 Task: Search one way flight ticket for 2 adults, 2 infants in seat and 1 infant on lap in first from Florence: Florence Regional Airport to Evansville: Evansville Regional Airport on 5-3-2023. Choice of flights is Emirates and Kenya Airways. Number of bags: 5 checked bags. Price is upto 95000. Outbound departure time preference is 4:45.
Action: Mouse moved to (286, 144)
Screenshot: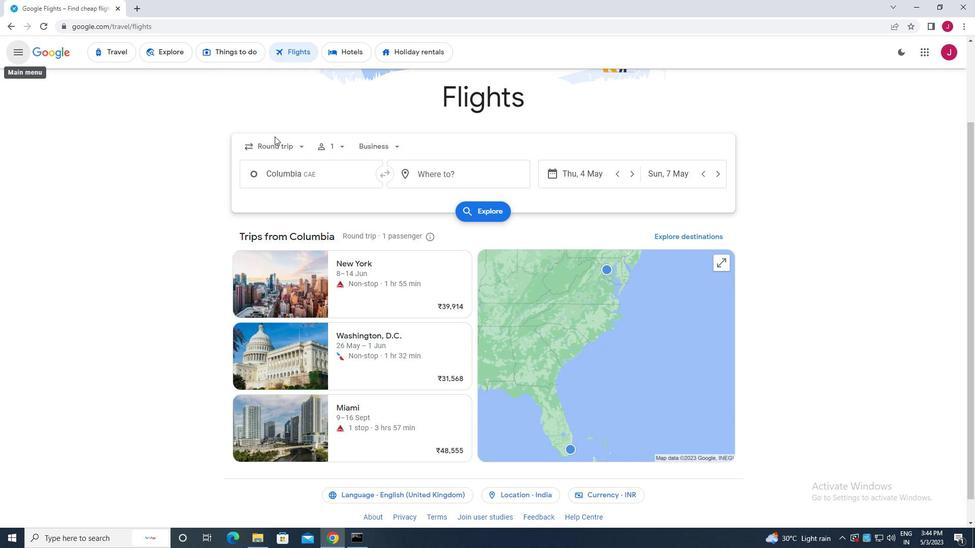 
Action: Mouse pressed left at (286, 144)
Screenshot: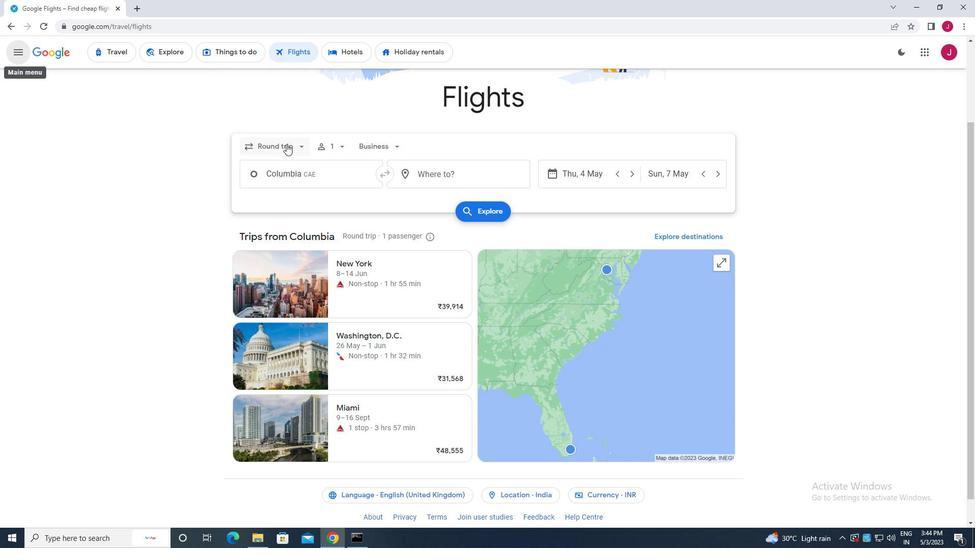 
Action: Mouse moved to (295, 190)
Screenshot: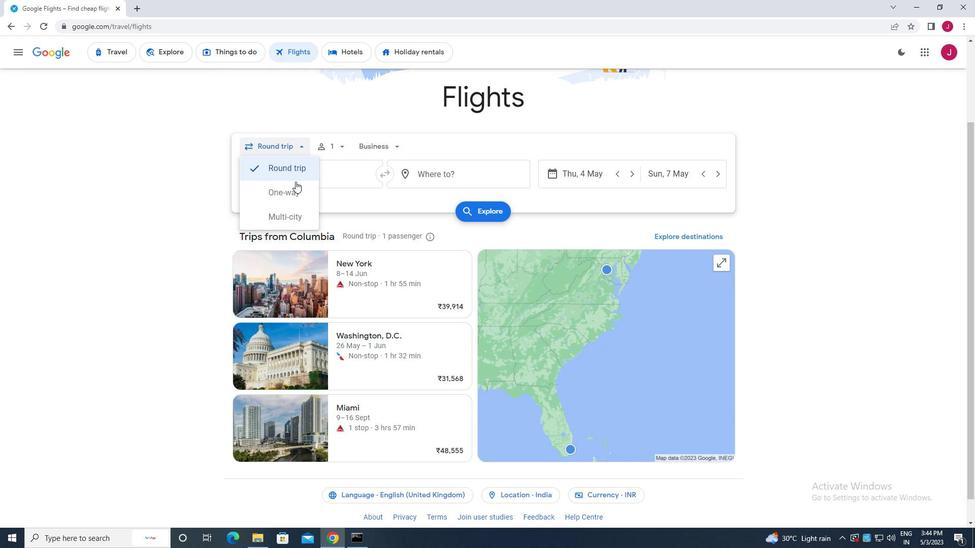 
Action: Mouse pressed left at (295, 190)
Screenshot: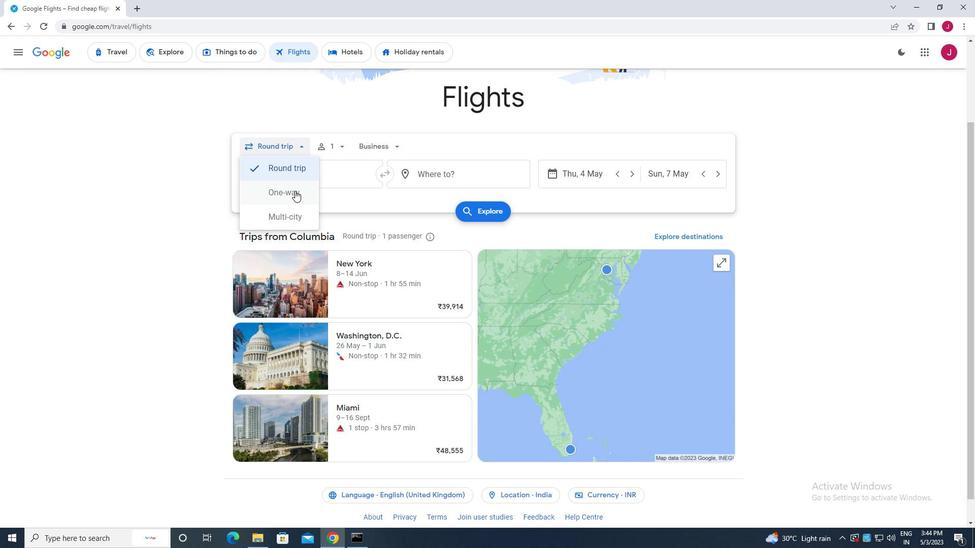 
Action: Mouse moved to (336, 146)
Screenshot: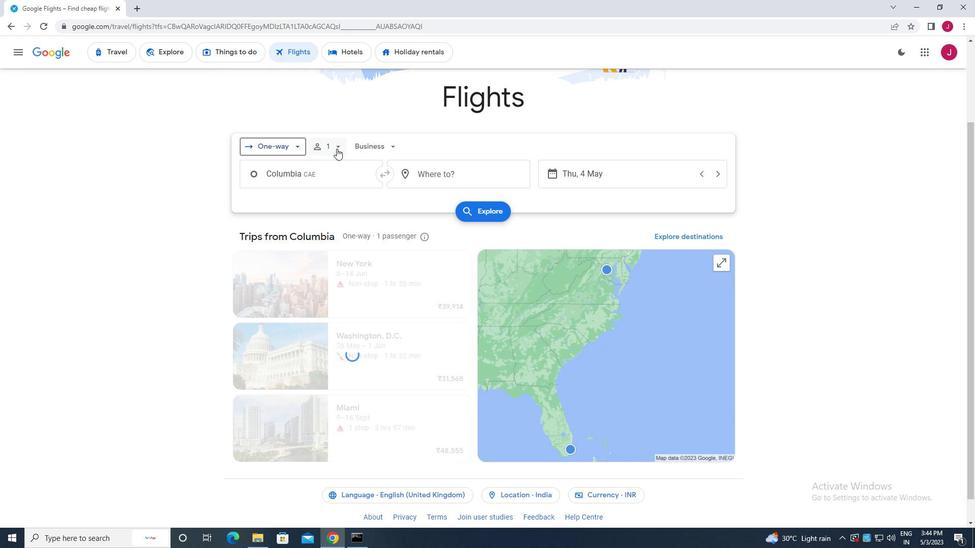 
Action: Mouse pressed left at (336, 146)
Screenshot: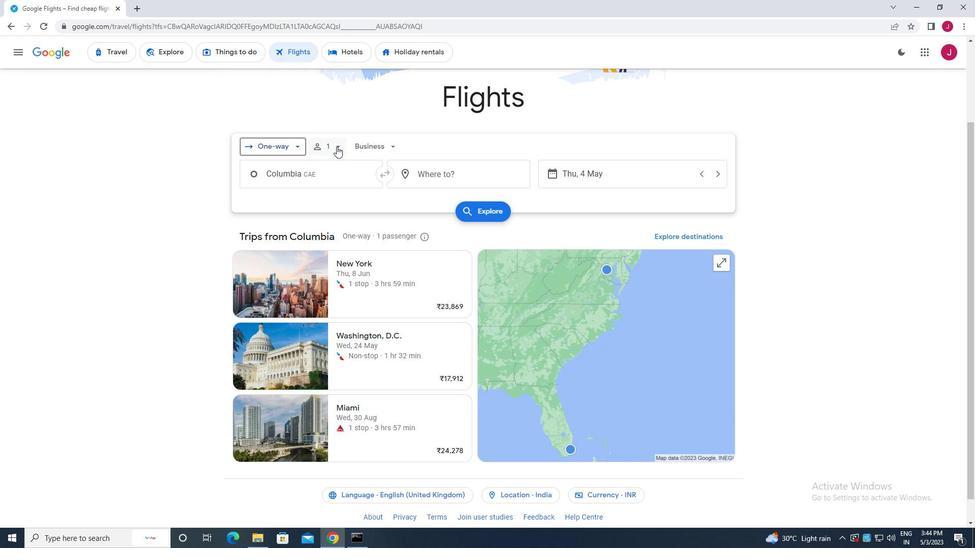 
Action: Mouse moved to (413, 171)
Screenshot: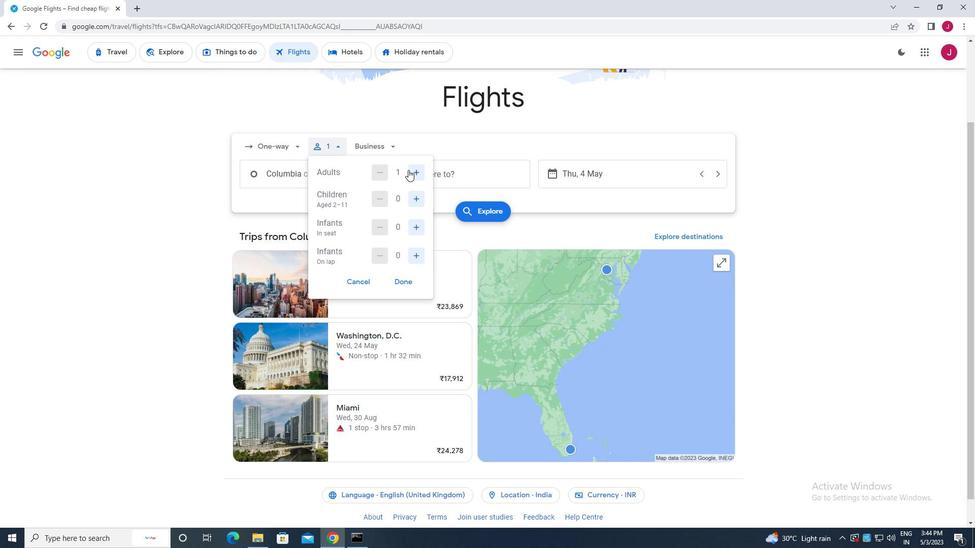 
Action: Mouse pressed left at (413, 171)
Screenshot: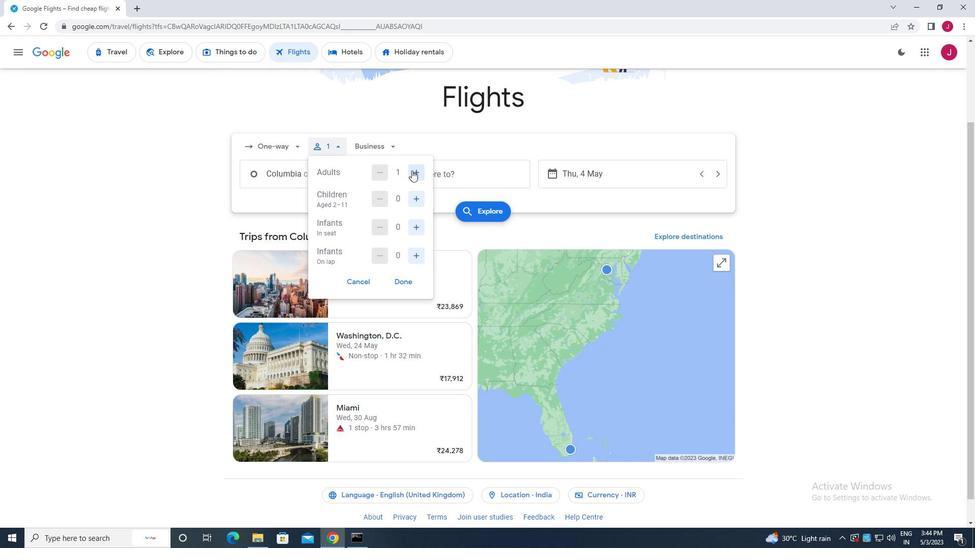 
Action: Mouse moved to (415, 201)
Screenshot: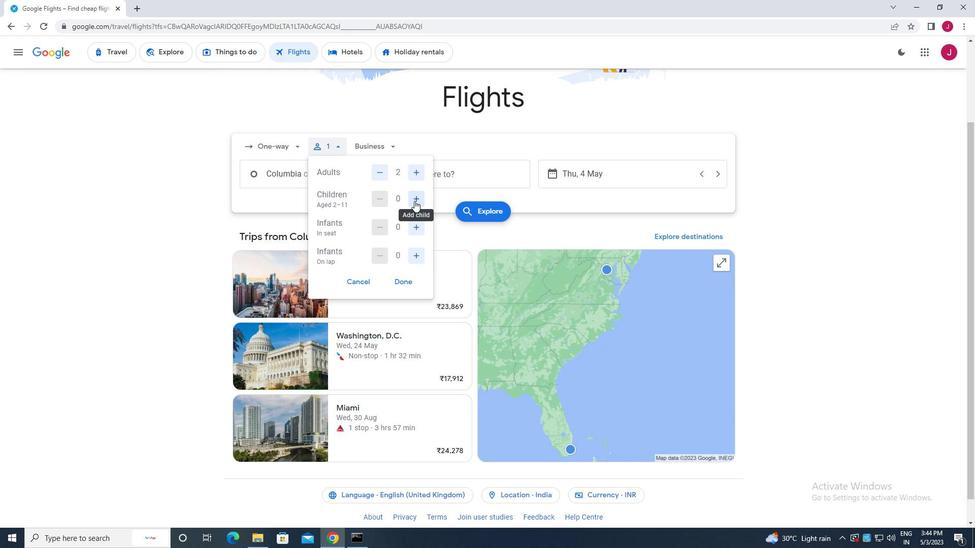 
Action: Mouse pressed left at (415, 201)
Screenshot: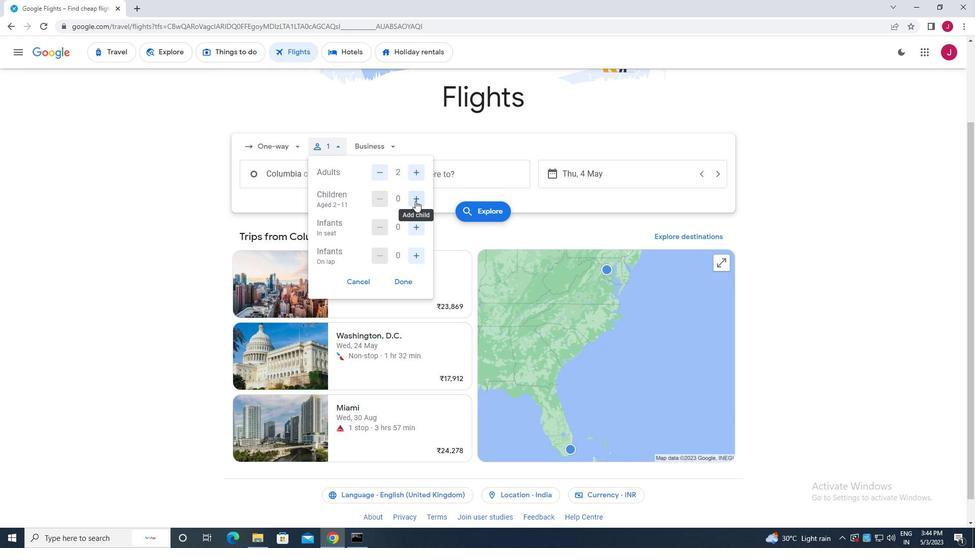 
Action: Mouse pressed left at (415, 201)
Screenshot: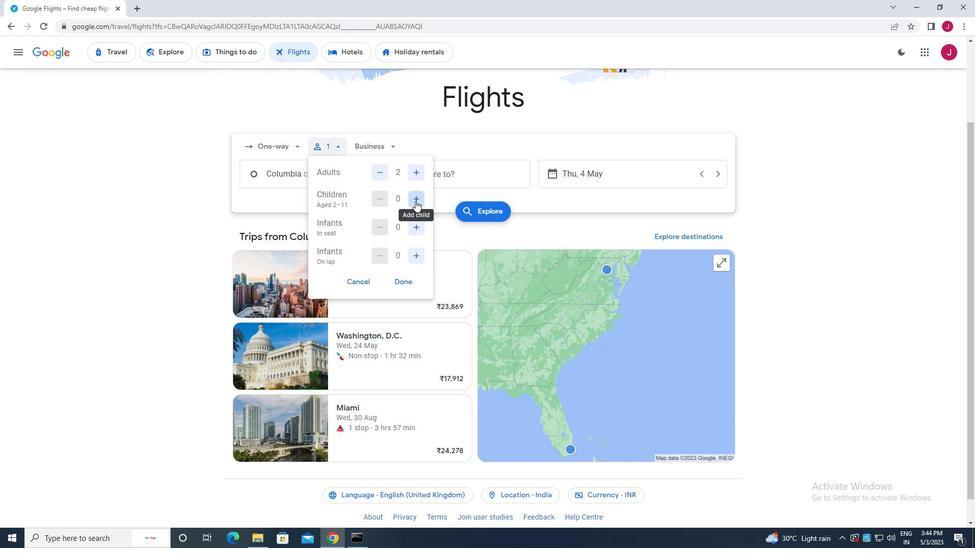 
Action: Mouse moved to (416, 253)
Screenshot: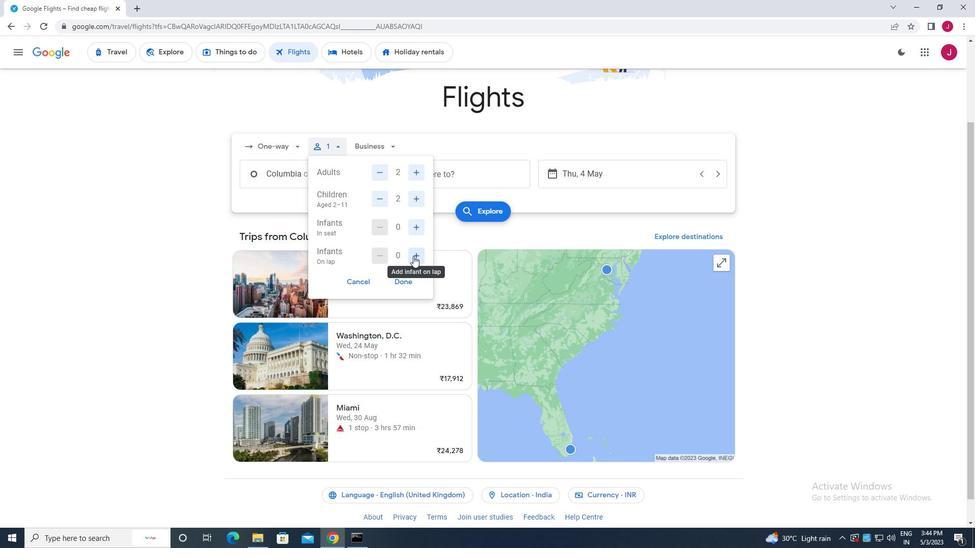 
Action: Mouse pressed left at (416, 253)
Screenshot: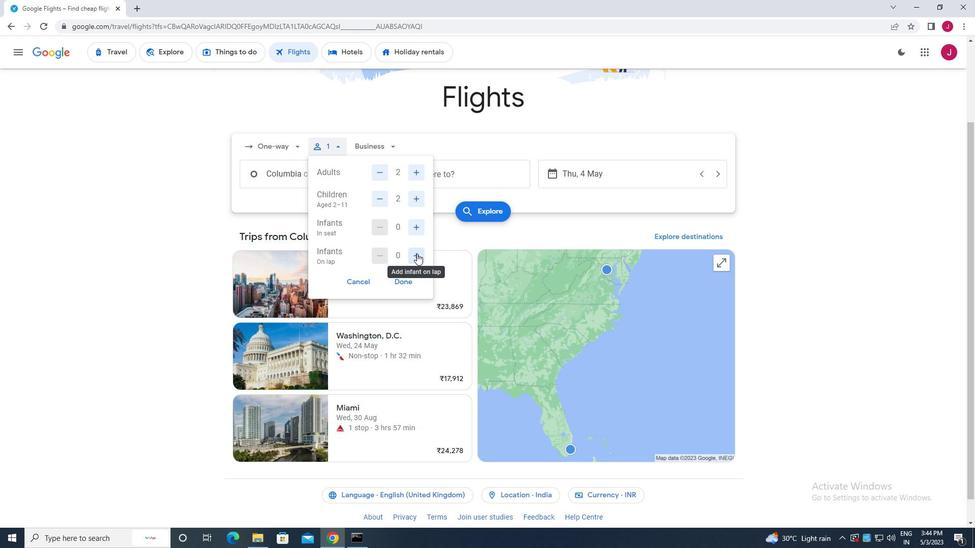 
Action: Mouse moved to (408, 283)
Screenshot: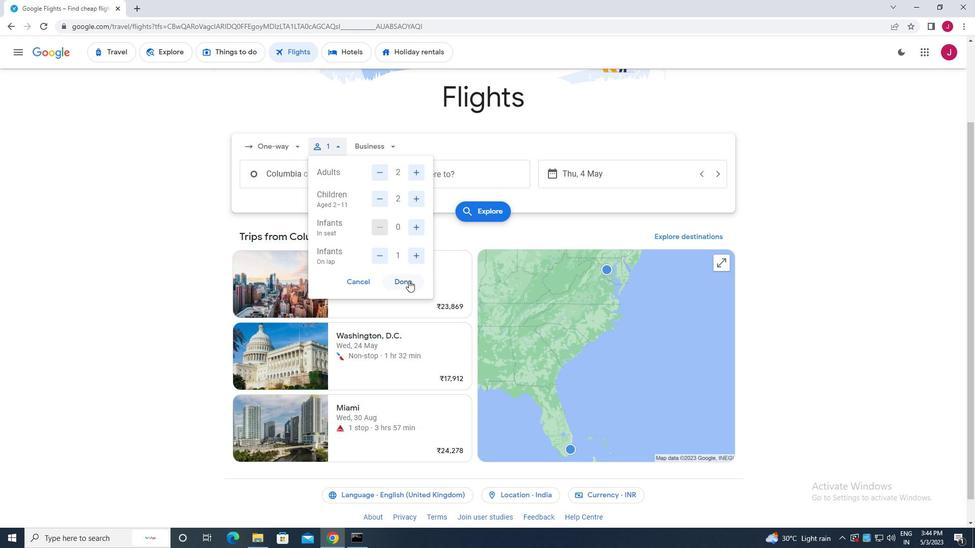 
Action: Mouse pressed left at (408, 283)
Screenshot: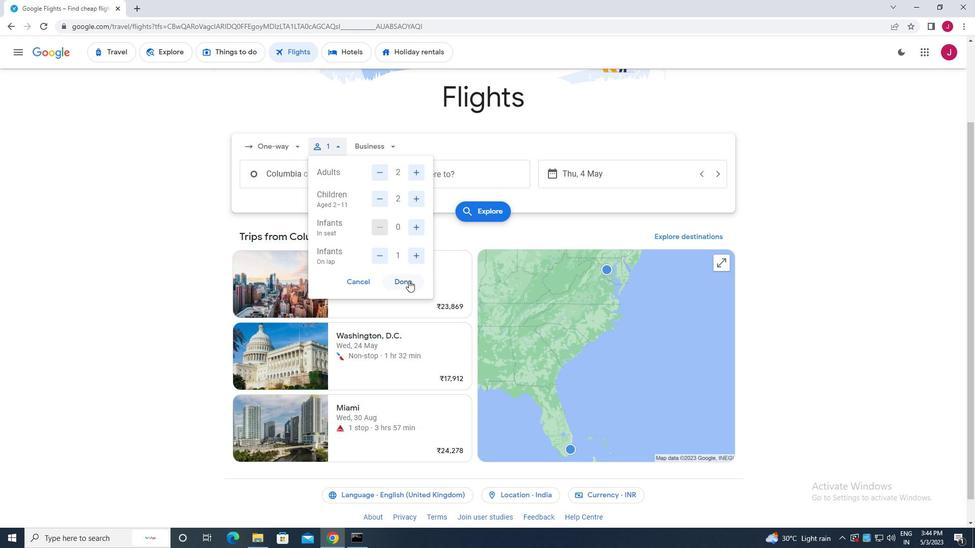 
Action: Mouse moved to (389, 144)
Screenshot: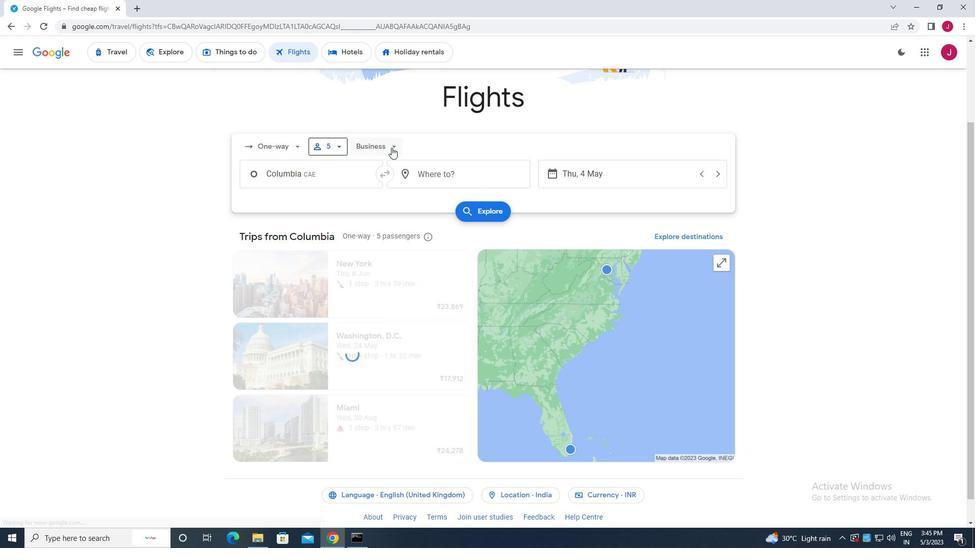 
Action: Mouse pressed left at (389, 144)
Screenshot: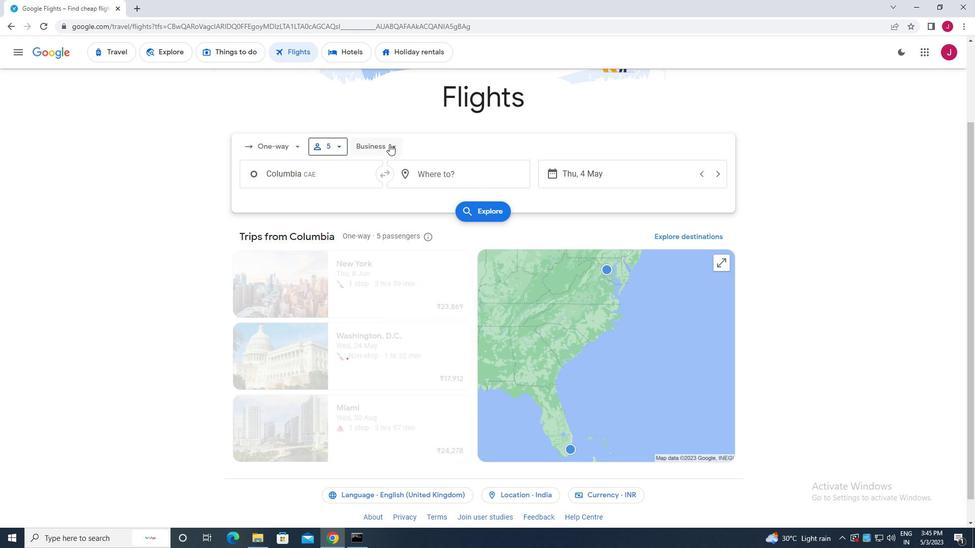 
Action: Mouse moved to (389, 240)
Screenshot: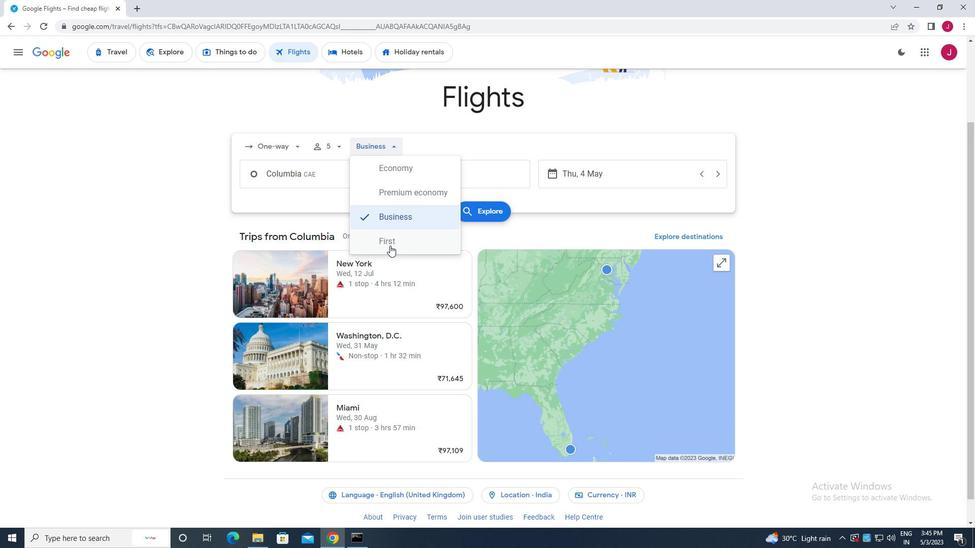 
Action: Mouse pressed left at (389, 240)
Screenshot: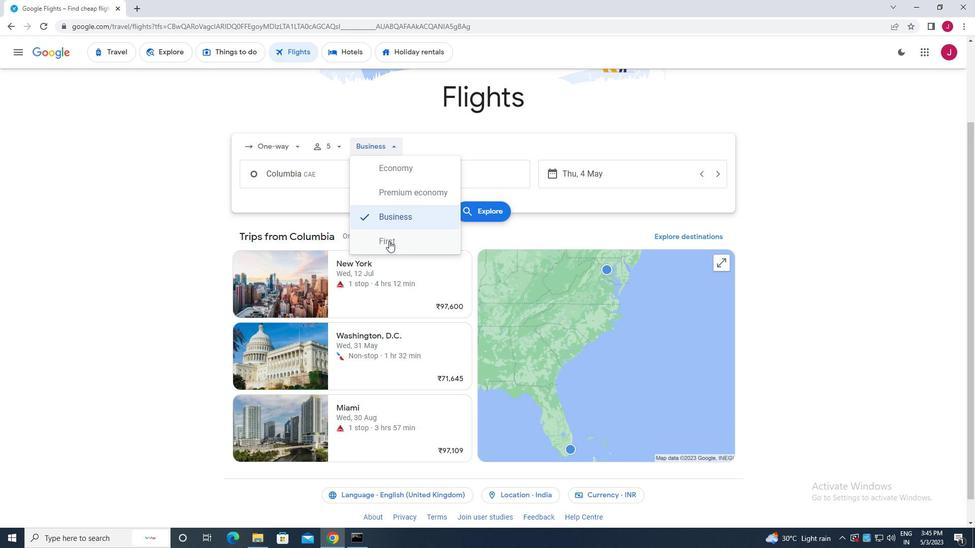 
Action: Mouse moved to (341, 179)
Screenshot: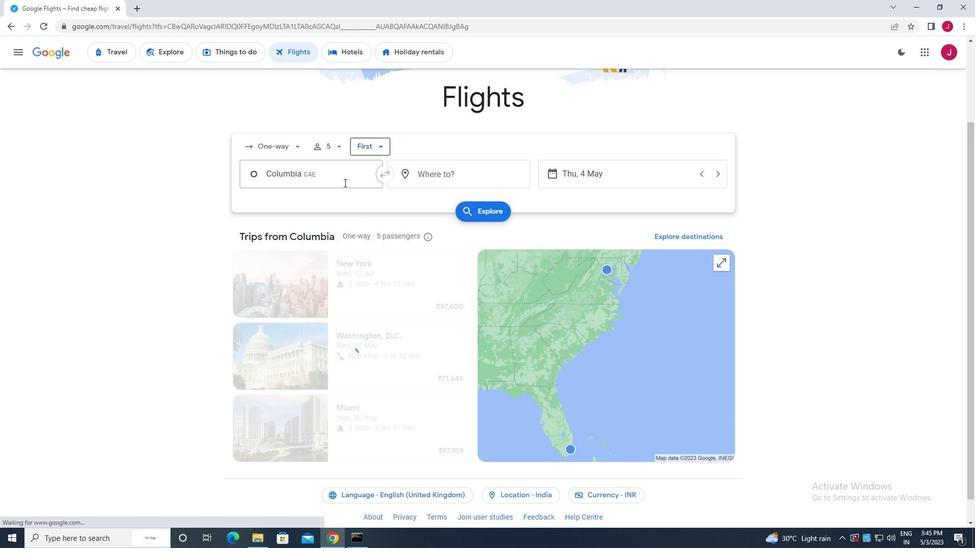 
Action: Mouse pressed left at (341, 179)
Screenshot: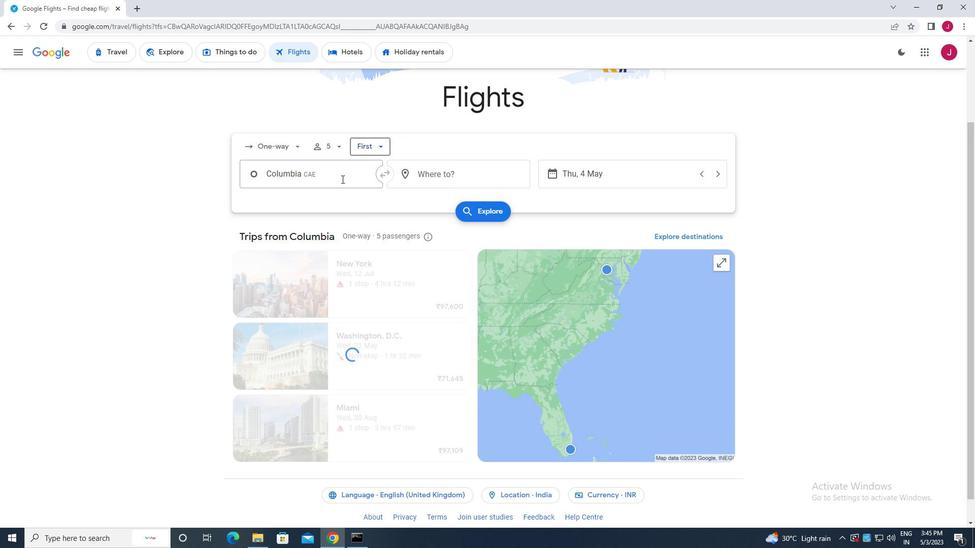 
Action: Mouse moved to (345, 172)
Screenshot: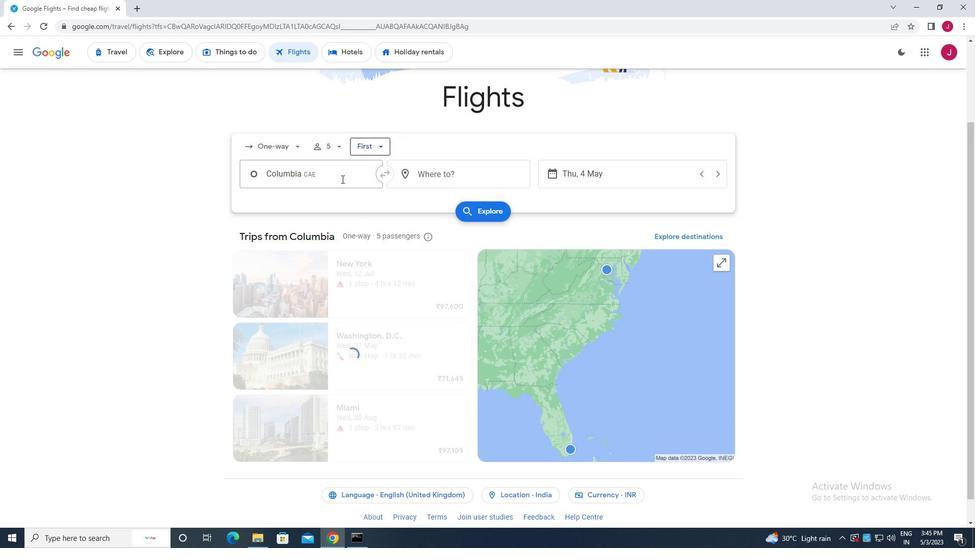 
Action: Key pressed florence
Screenshot: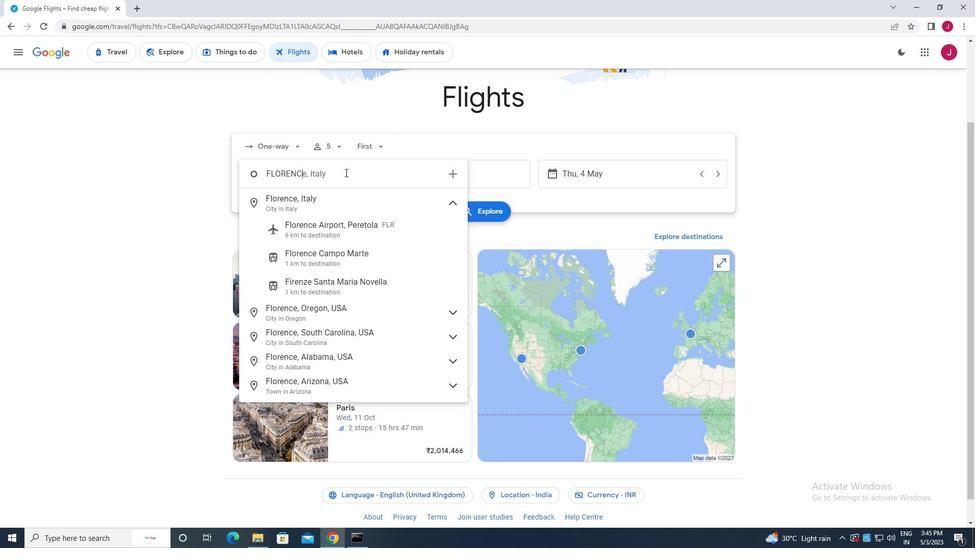 
Action: Mouse moved to (357, 171)
Screenshot: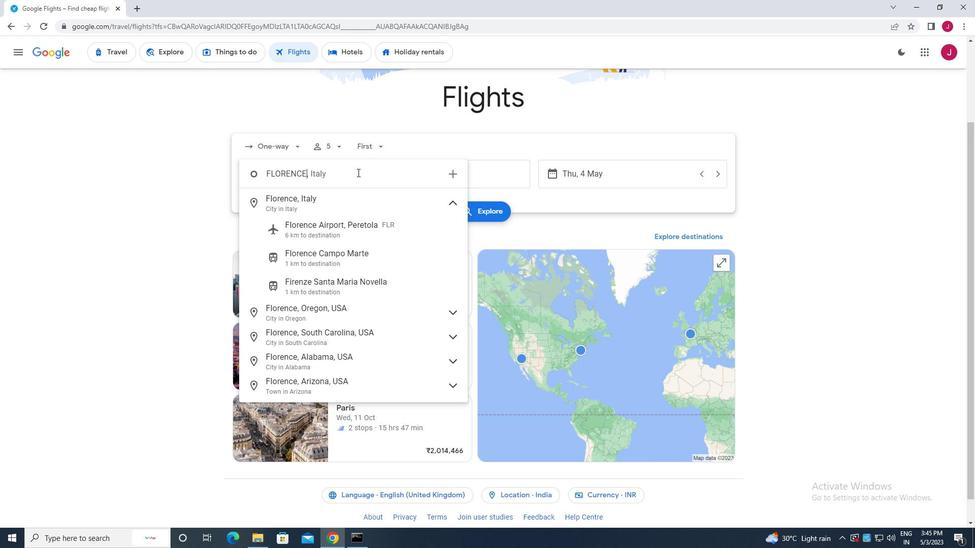 
Action: Key pressed <Key.space>r
Screenshot: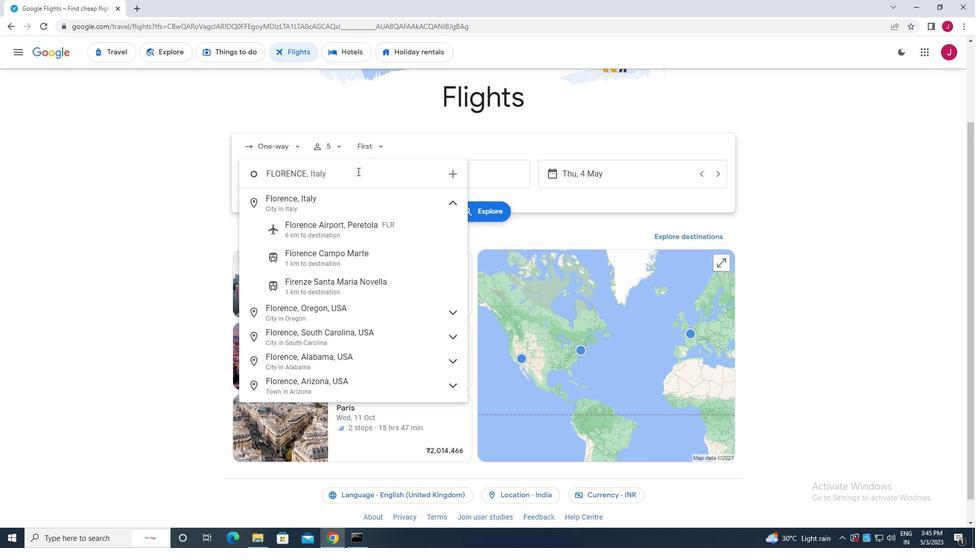 
Action: Mouse moved to (351, 175)
Screenshot: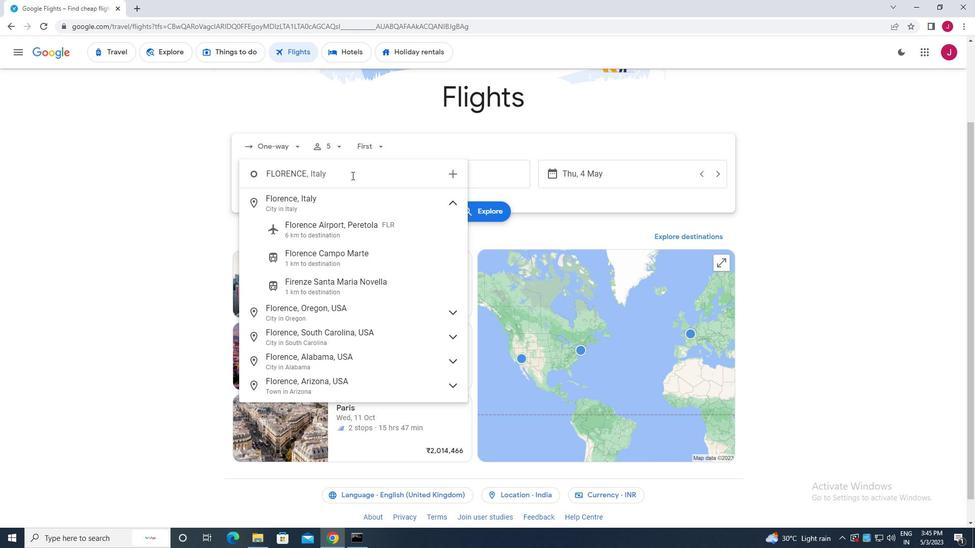 
Action: Mouse pressed left at (351, 175)
Screenshot: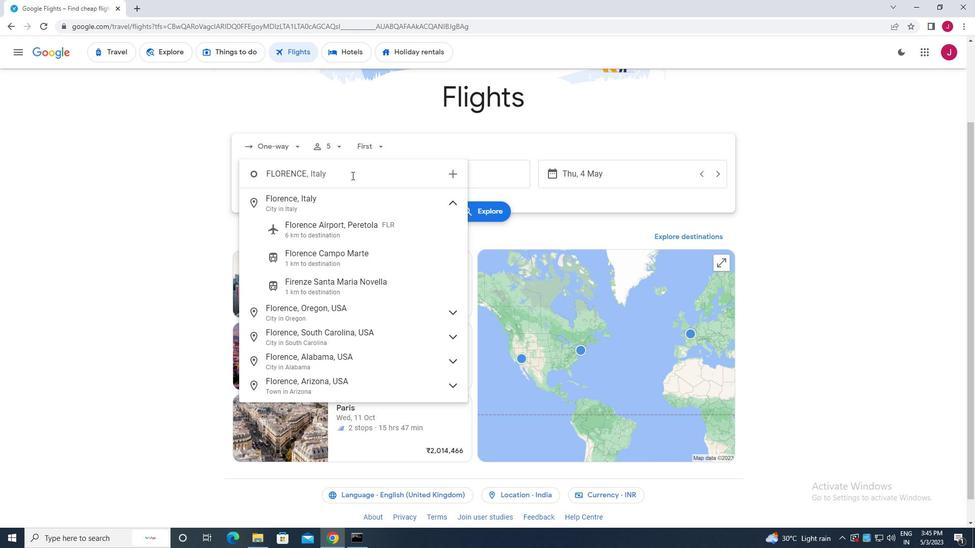 
Action: Mouse moved to (355, 203)
Screenshot: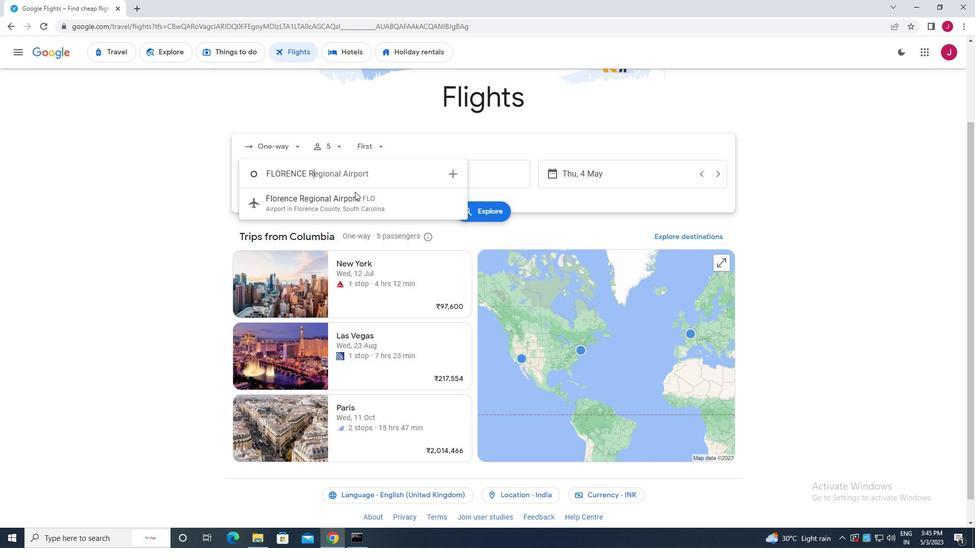 
Action: Mouse pressed left at (355, 203)
Screenshot: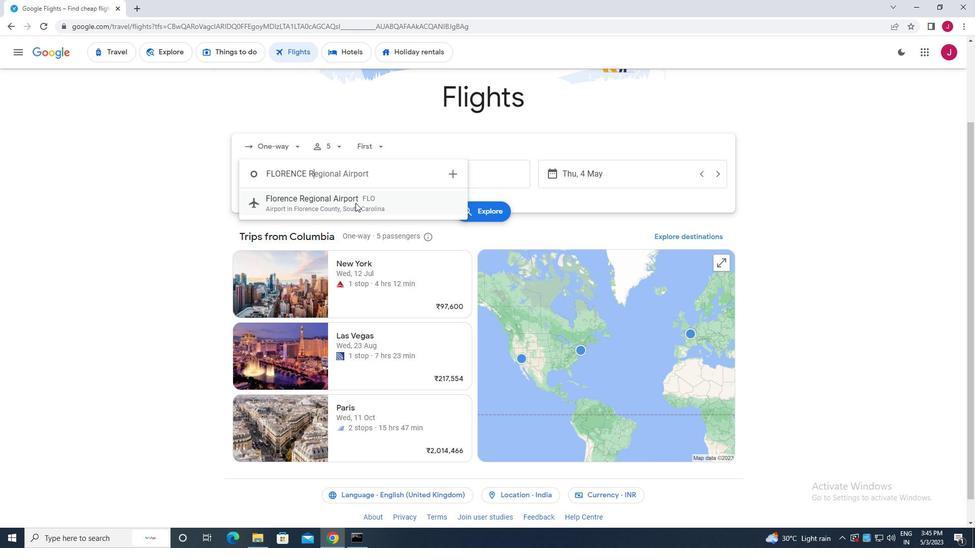 
Action: Mouse moved to (440, 171)
Screenshot: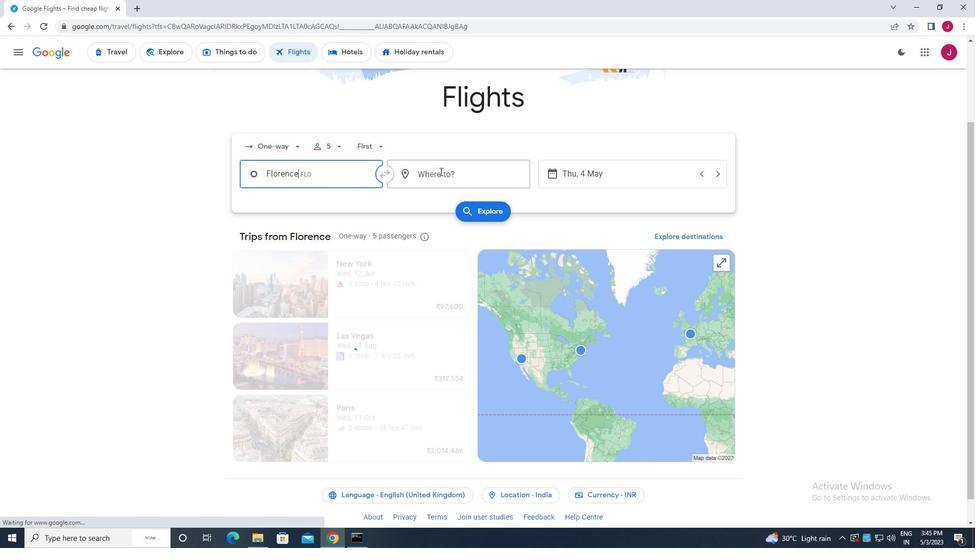 
Action: Mouse pressed left at (440, 171)
Screenshot: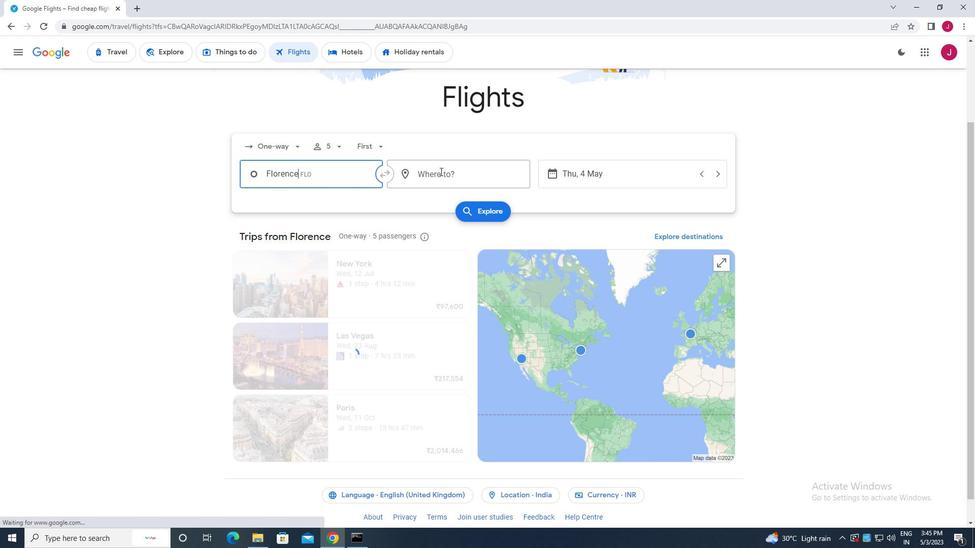 
Action: Mouse moved to (441, 171)
Screenshot: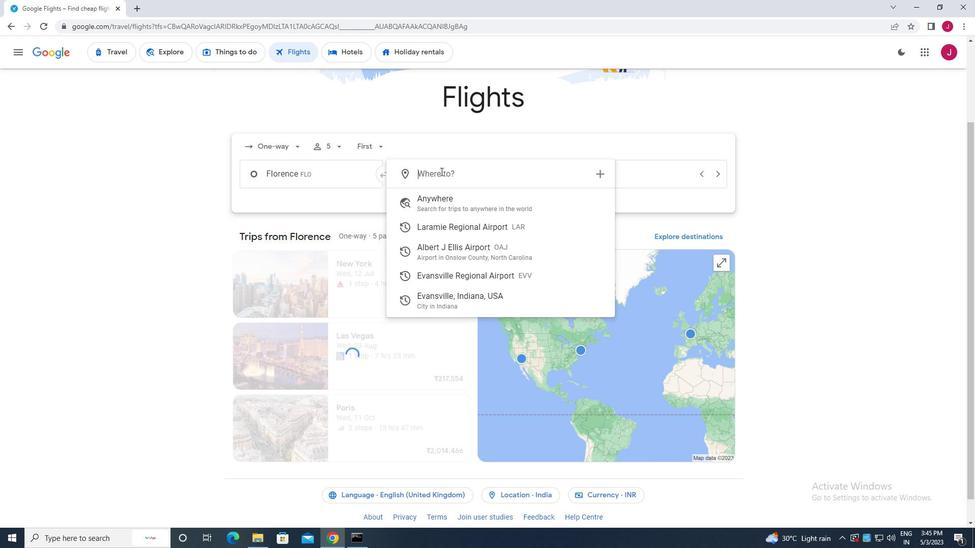 
Action: Key pressed evans
Screenshot: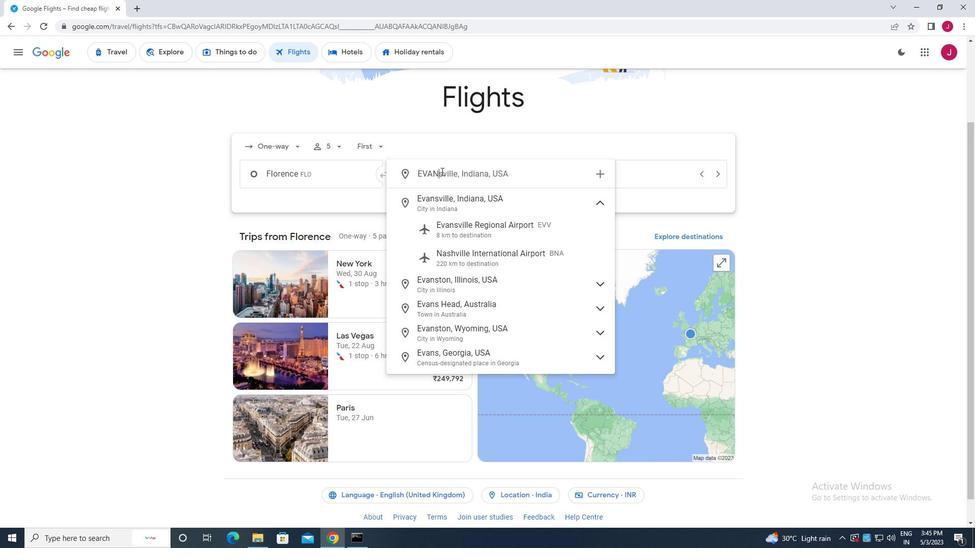 
Action: Mouse moved to (476, 225)
Screenshot: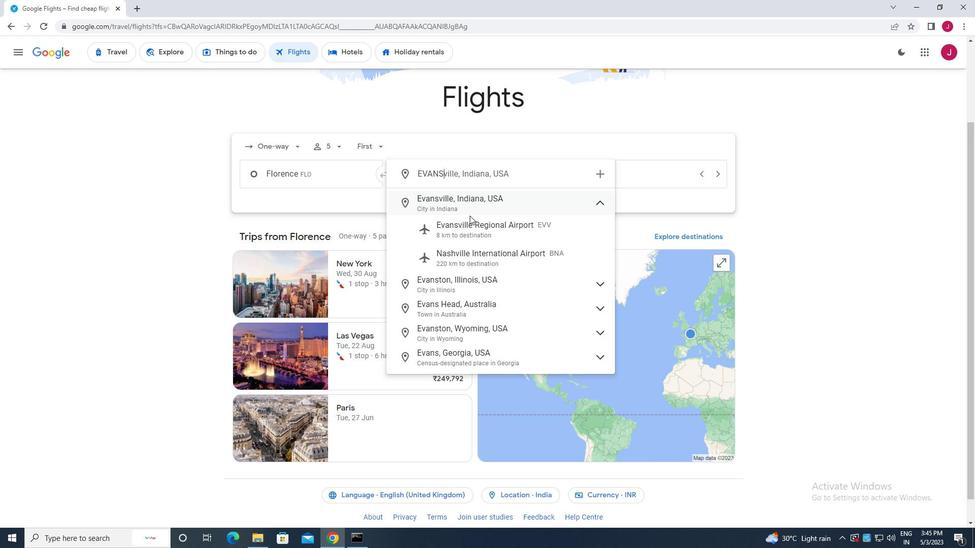 
Action: Mouse pressed left at (476, 225)
Screenshot: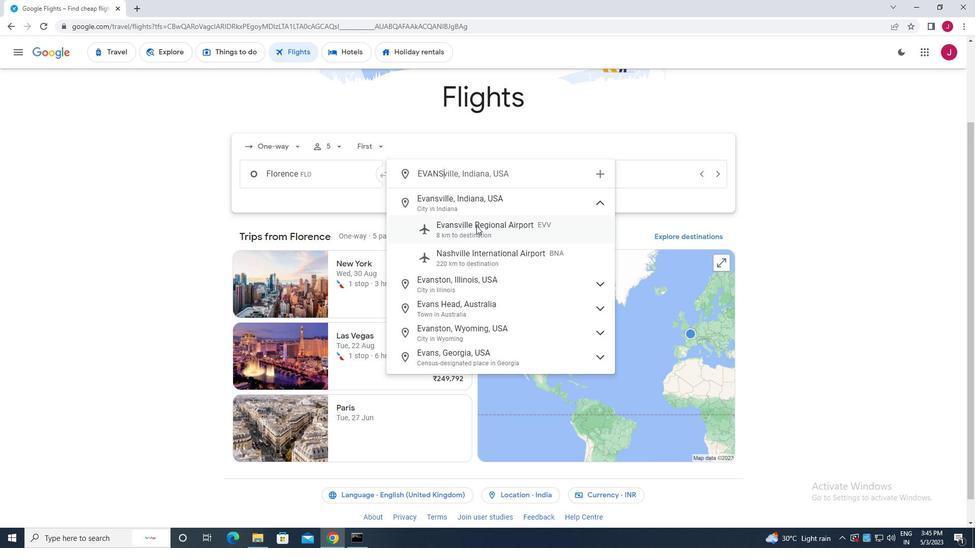 
Action: Mouse moved to (625, 179)
Screenshot: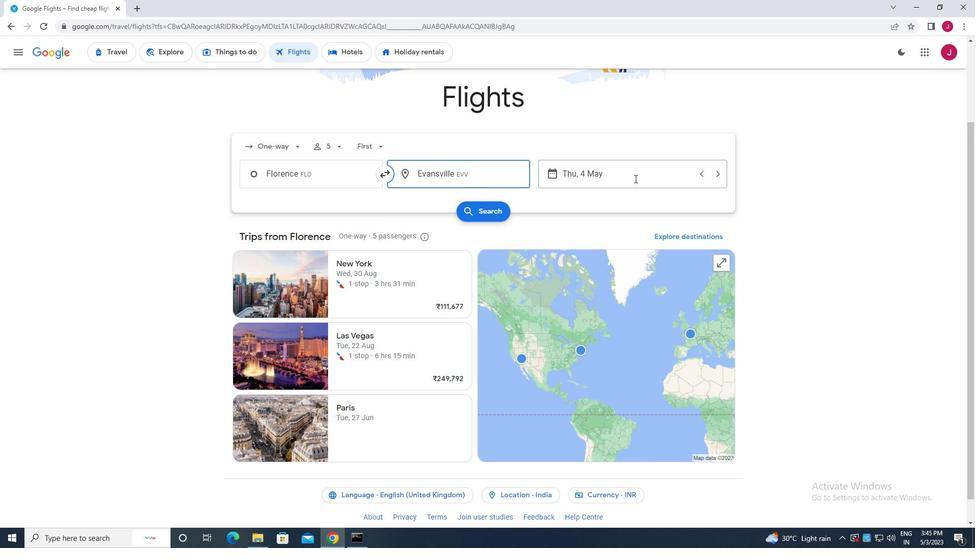 
Action: Mouse pressed left at (625, 179)
Screenshot: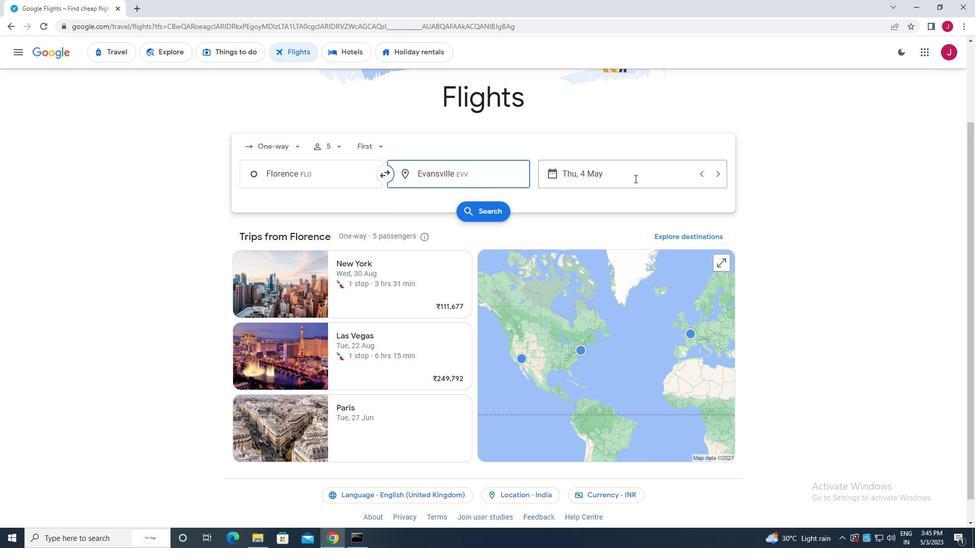 
Action: Mouse moved to (436, 253)
Screenshot: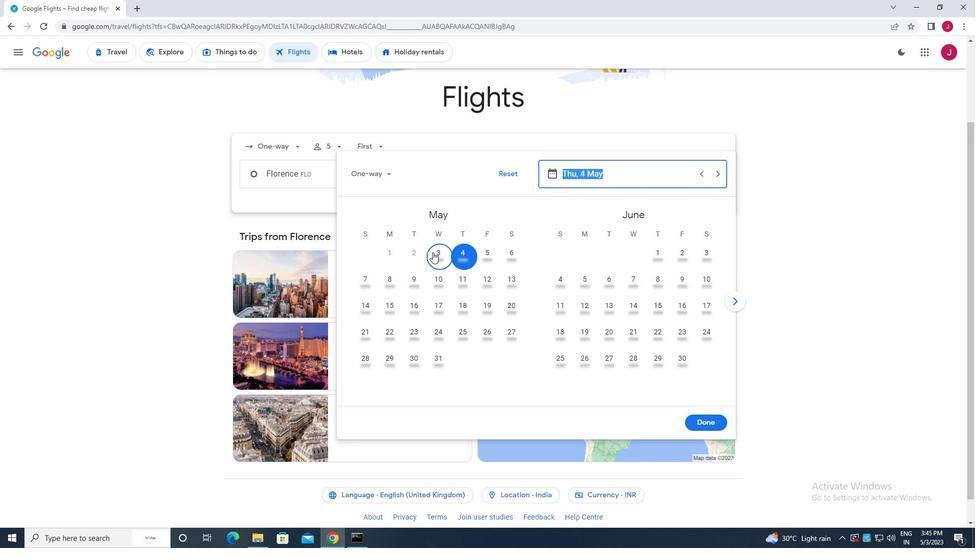 
Action: Mouse pressed left at (436, 253)
Screenshot: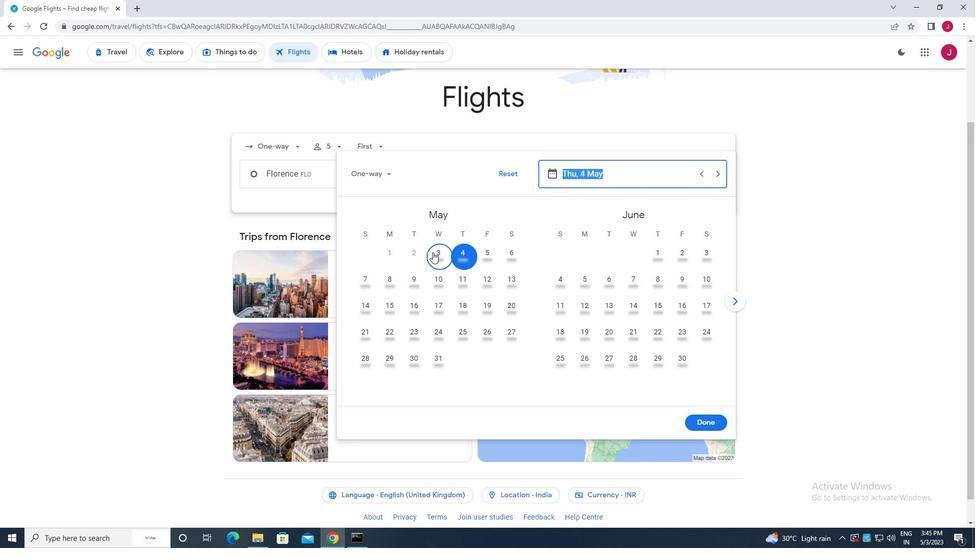 
Action: Mouse moved to (708, 421)
Screenshot: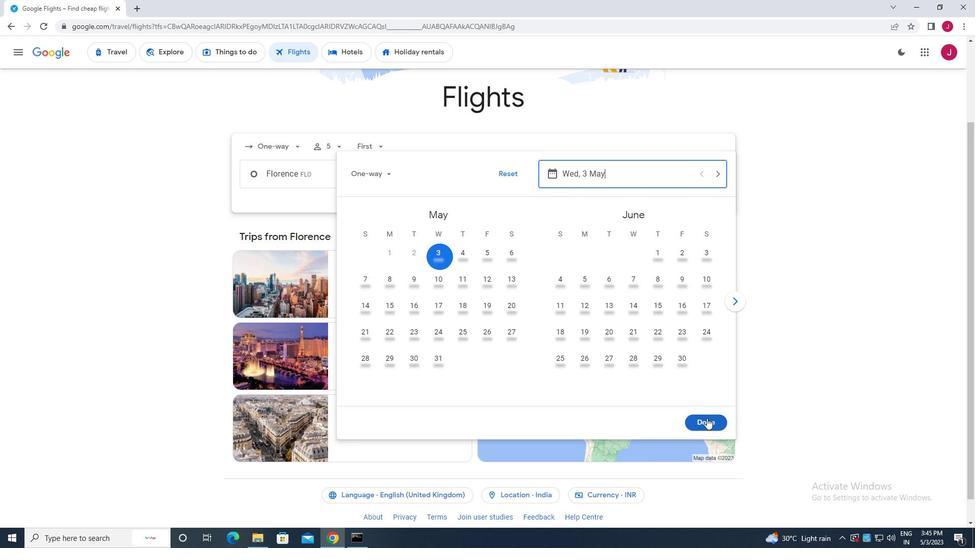 
Action: Mouse pressed left at (708, 421)
Screenshot: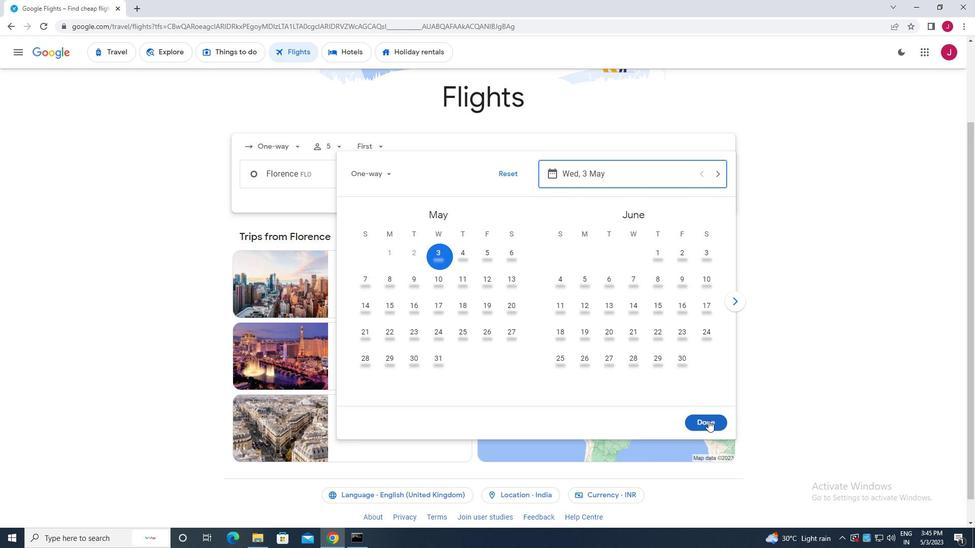 
Action: Mouse moved to (490, 214)
Screenshot: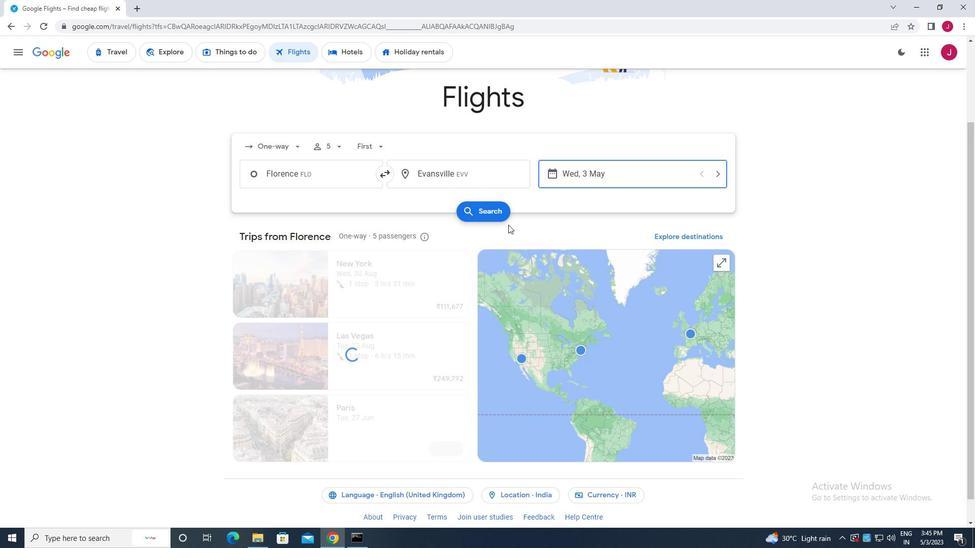 
Action: Mouse pressed left at (490, 214)
Screenshot: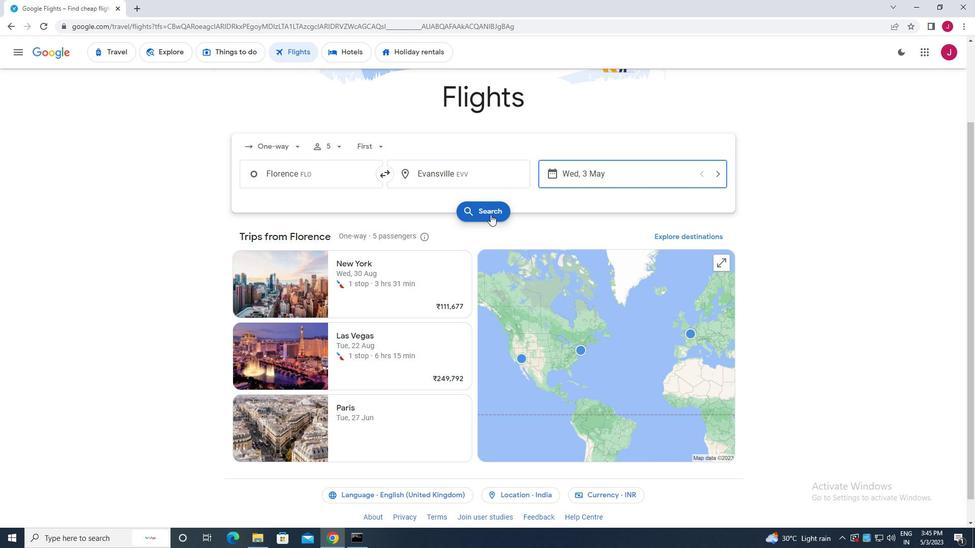 
Action: Mouse moved to (253, 143)
Screenshot: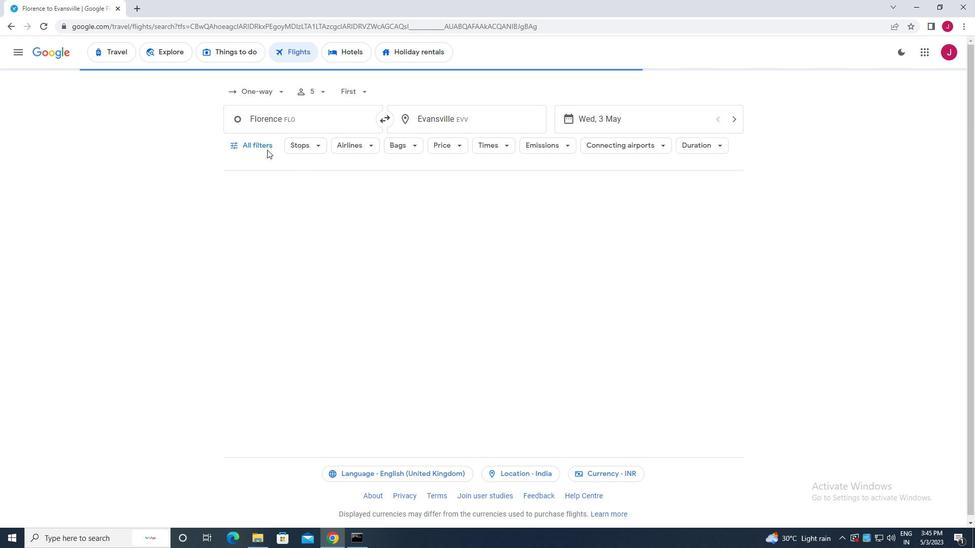 
Action: Mouse pressed left at (253, 143)
Screenshot: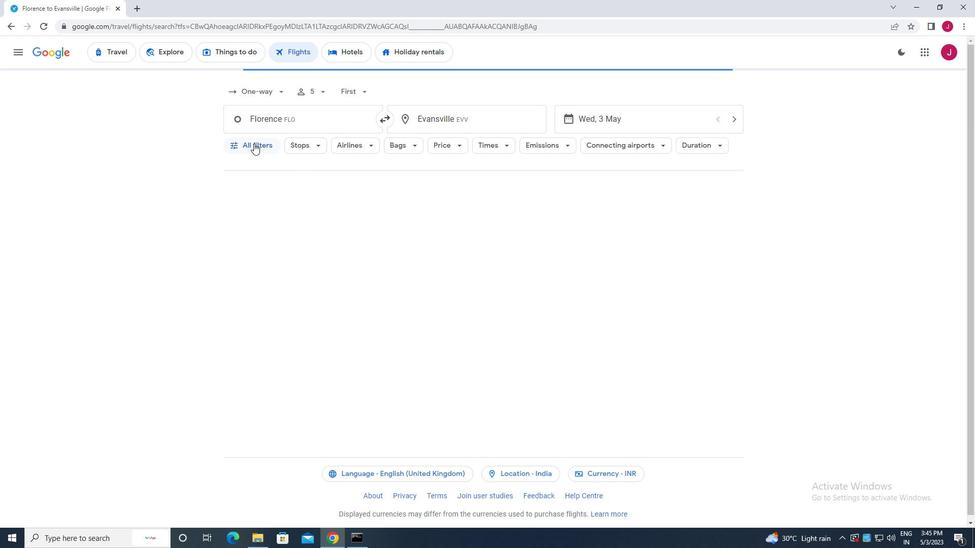
Action: Mouse moved to (258, 145)
Screenshot: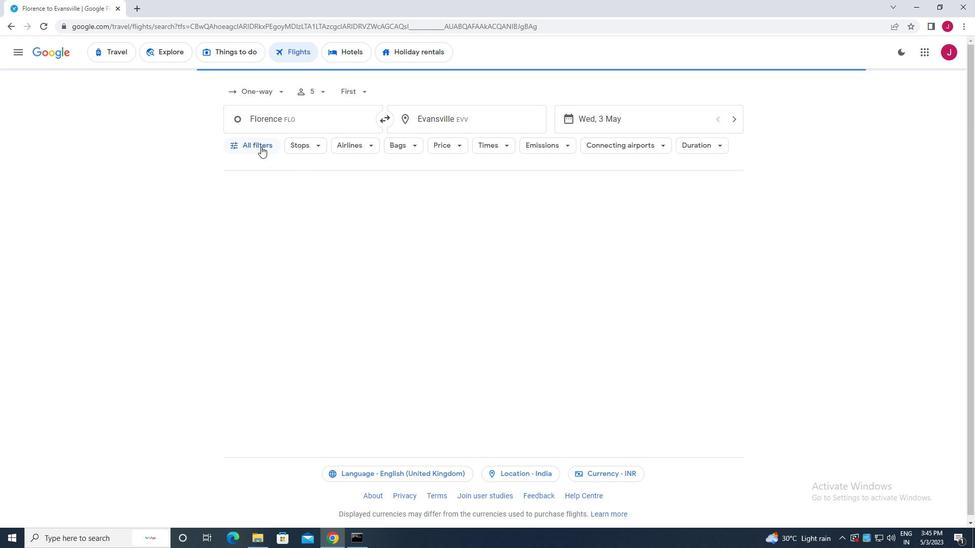 
Action: Mouse pressed left at (258, 145)
Screenshot: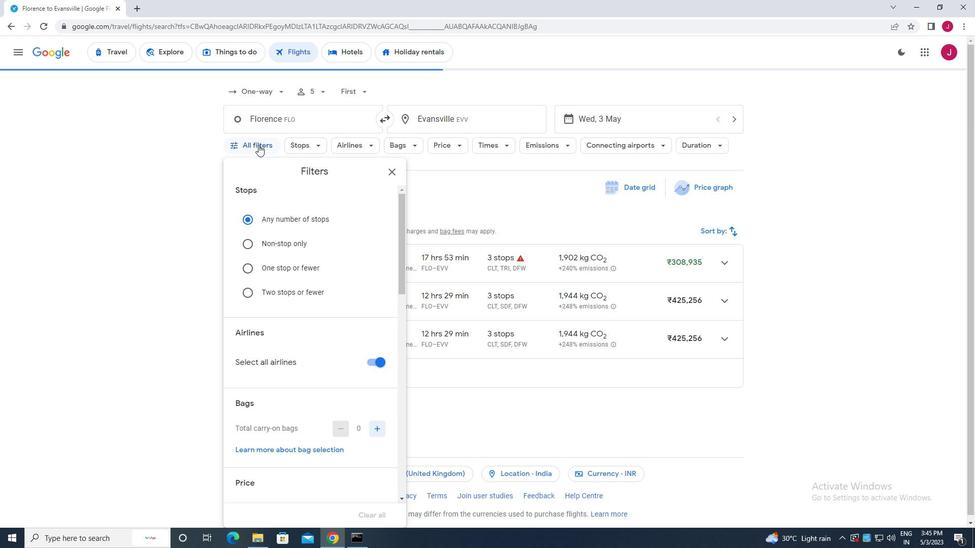 
Action: Mouse pressed left at (258, 145)
Screenshot: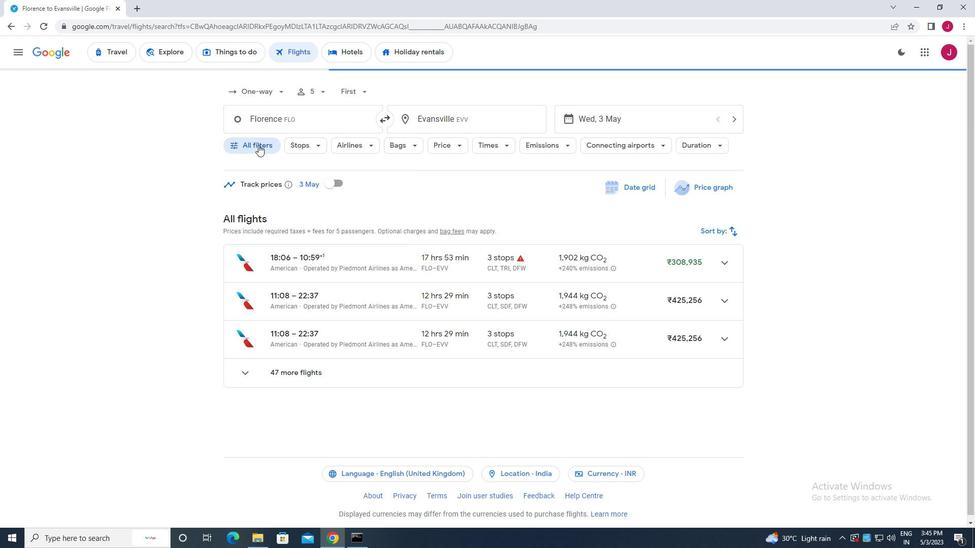 
Action: Mouse moved to (313, 240)
Screenshot: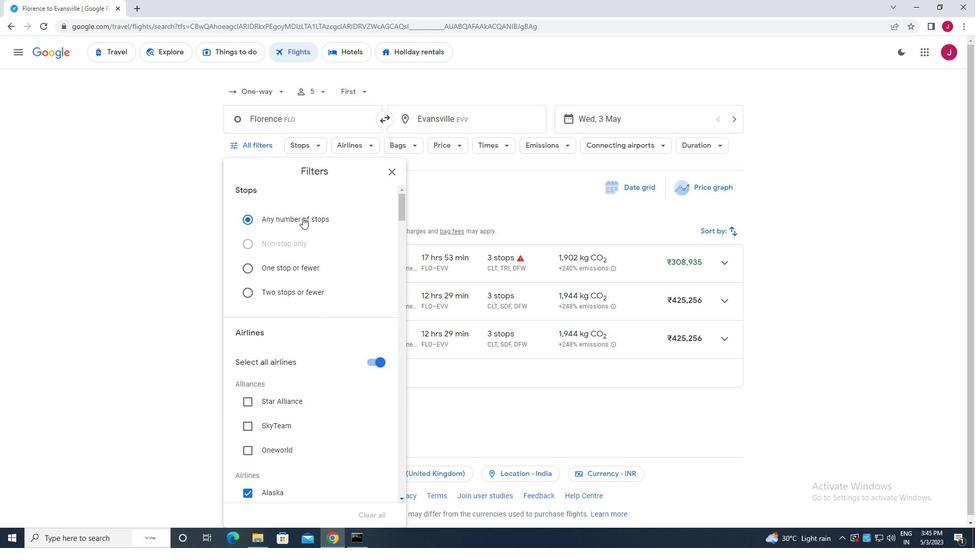 
Action: Mouse scrolled (313, 239) with delta (0, 0)
Screenshot: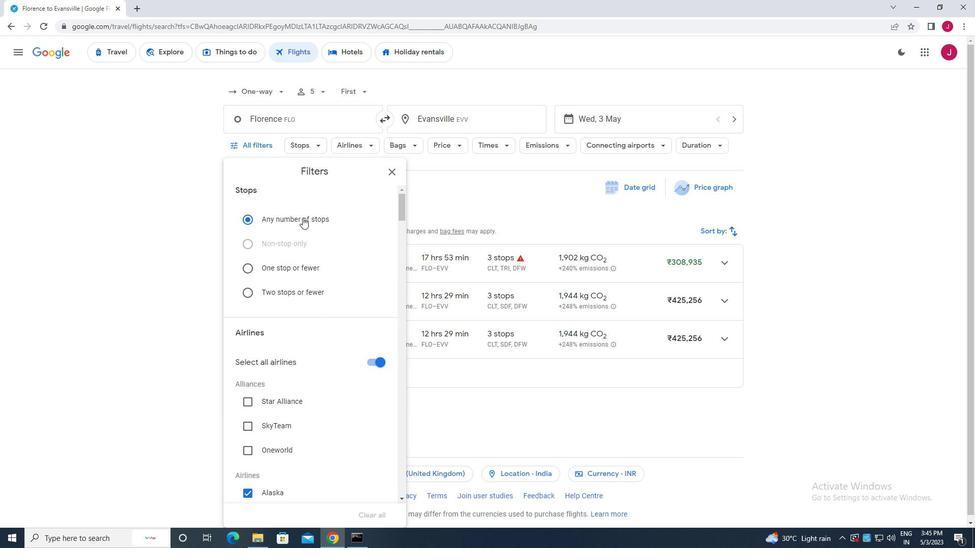 
Action: Mouse moved to (314, 241)
Screenshot: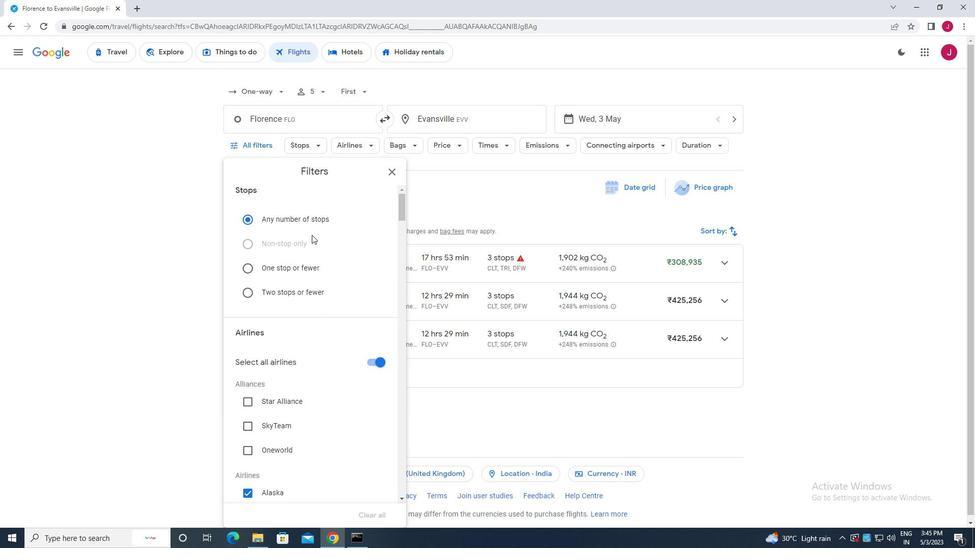 
Action: Mouse scrolled (314, 240) with delta (0, 0)
Screenshot: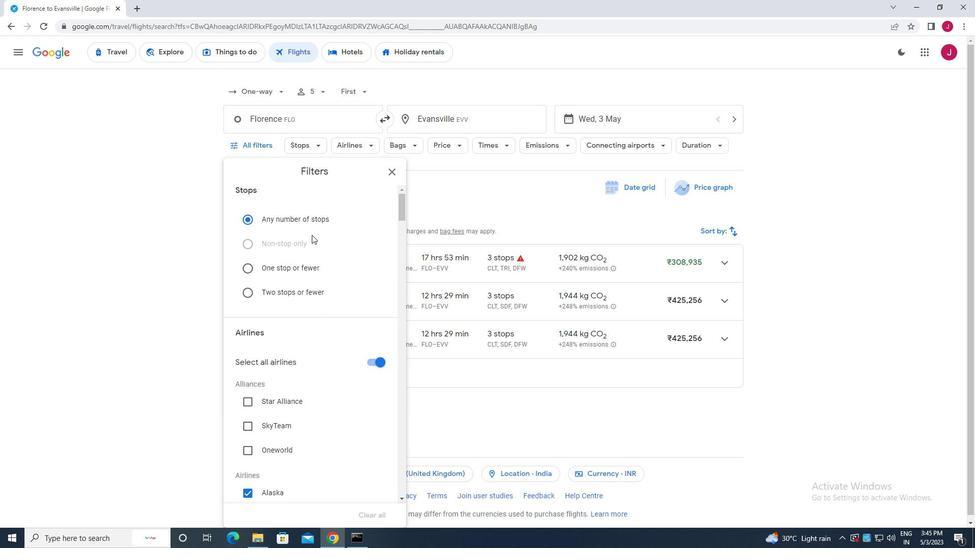 
Action: Mouse moved to (314, 241)
Screenshot: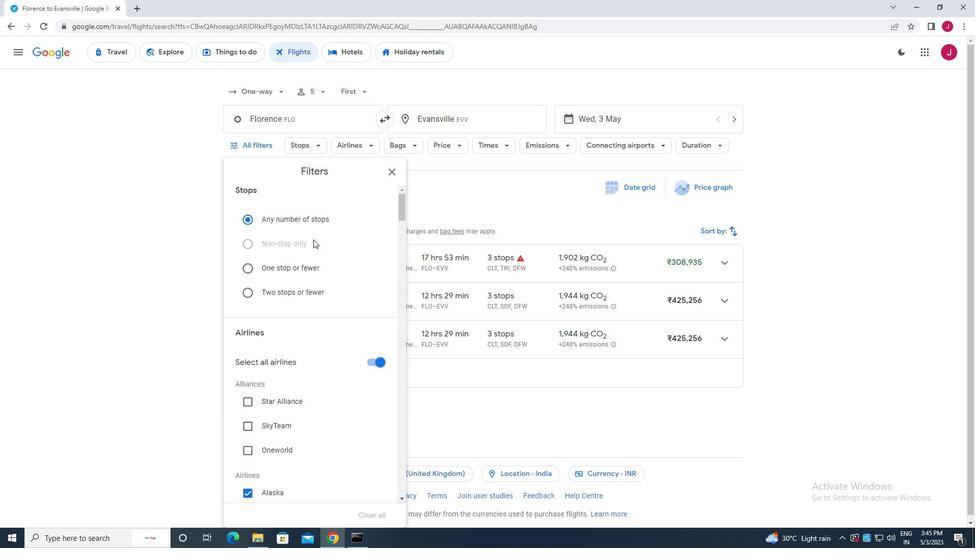 
Action: Mouse scrolled (314, 240) with delta (0, 0)
Screenshot: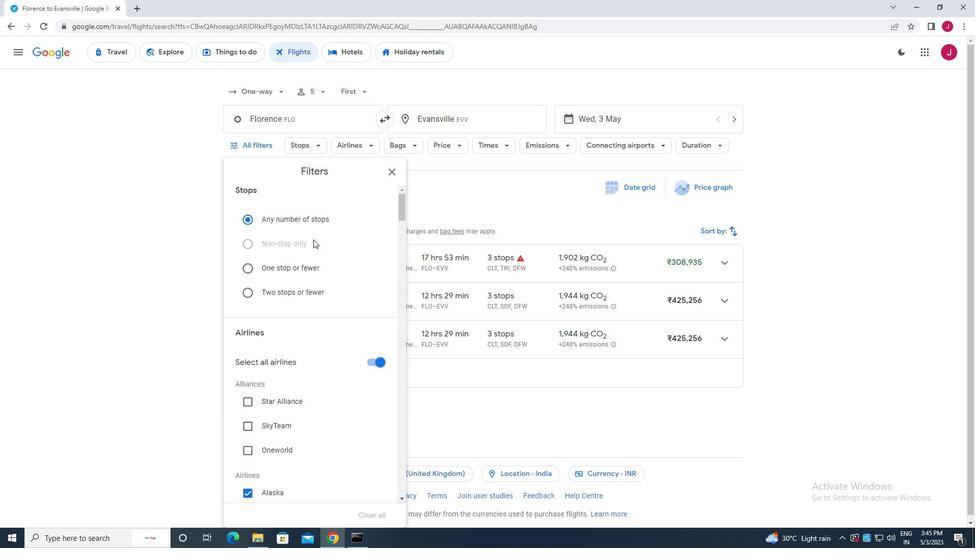 
Action: Mouse moved to (369, 212)
Screenshot: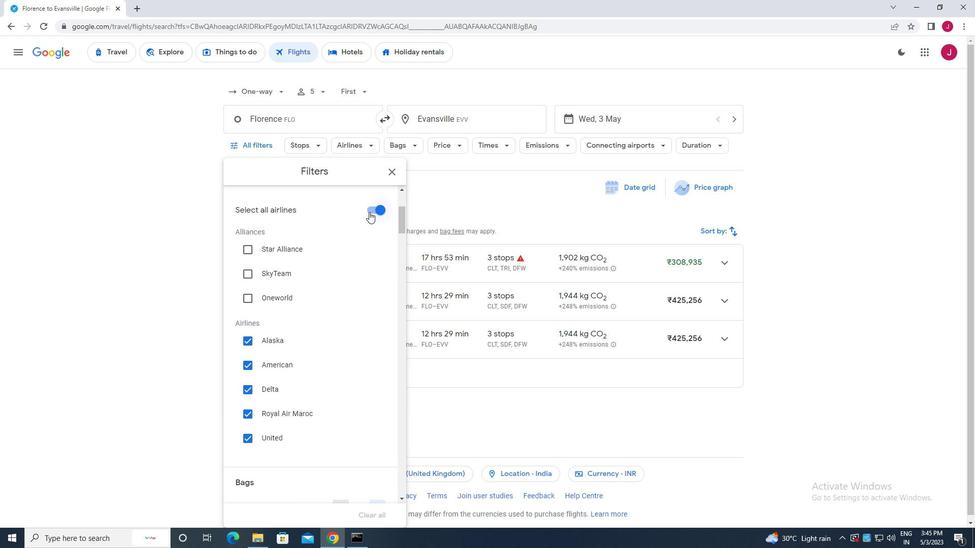 
Action: Mouse pressed left at (369, 212)
Screenshot: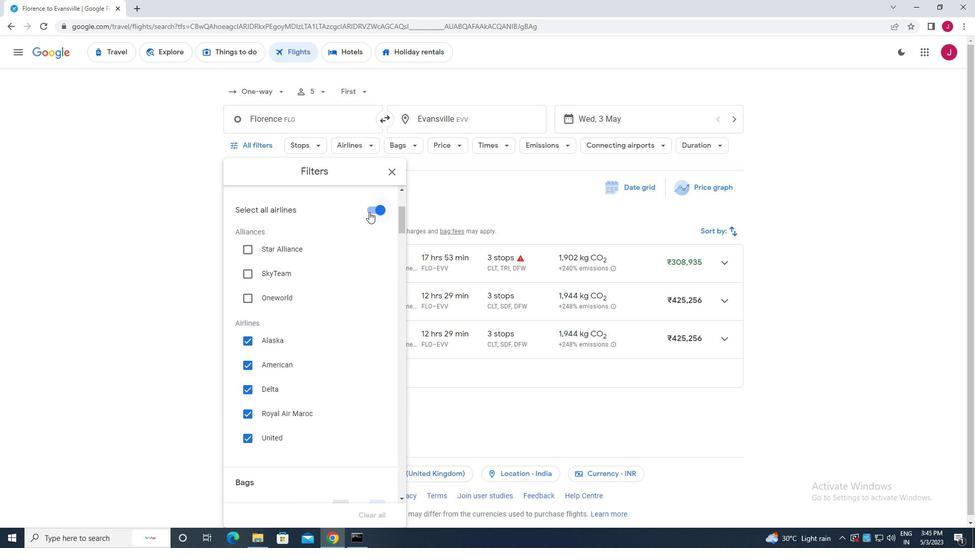 
Action: Mouse moved to (317, 256)
Screenshot: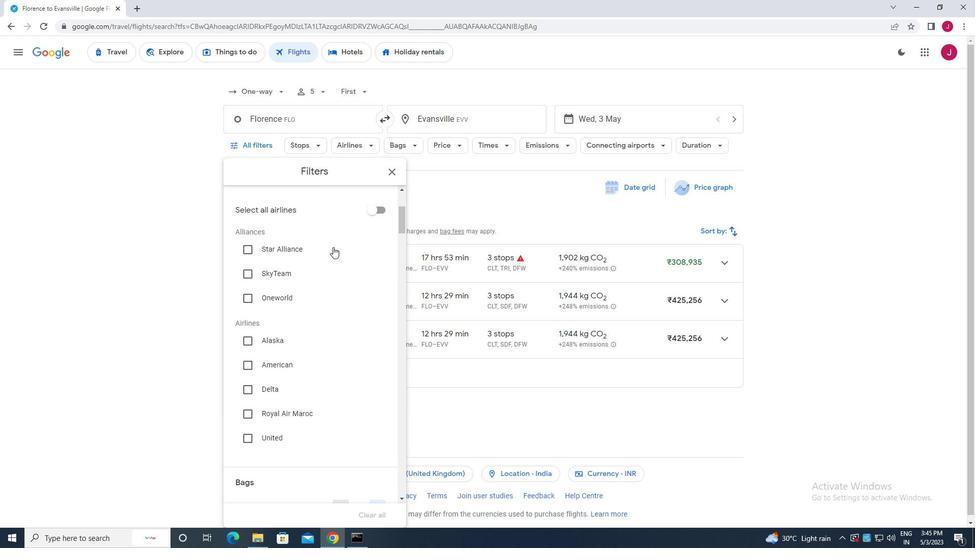 
Action: Mouse scrolled (317, 256) with delta (0, 0)
Screenshot: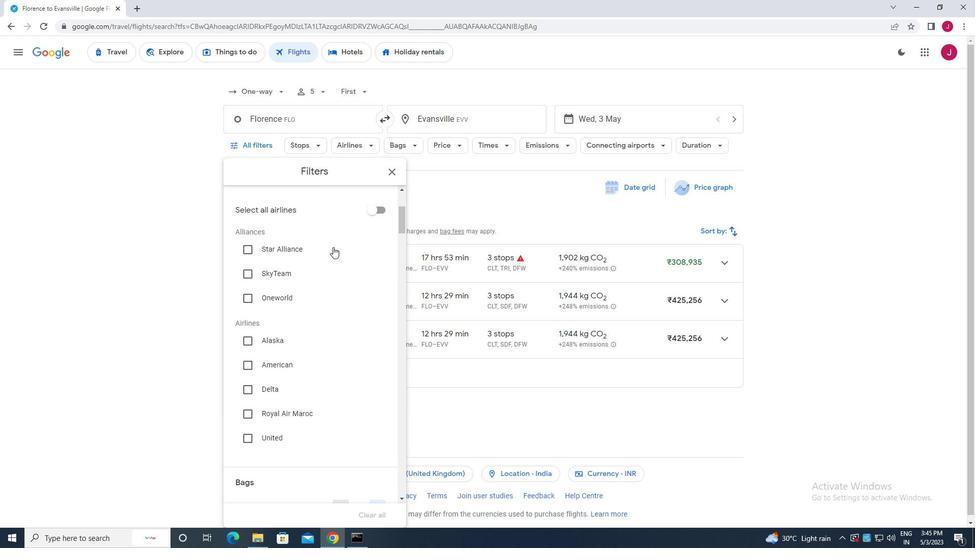 
Action: Mouse moved to (293, 215)
Screenshot: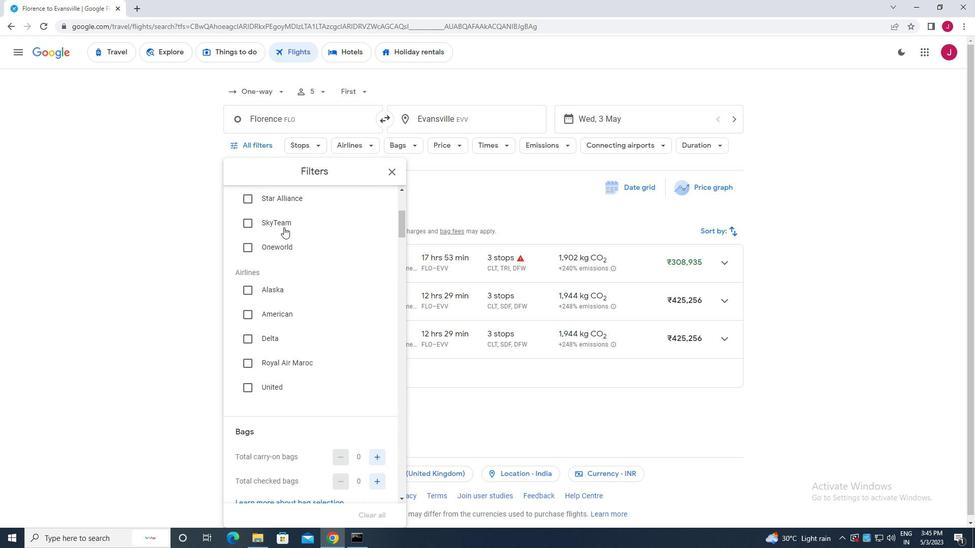 
Action: Mouse scrolled (293, 215) with delta (0, 0)
Screenshot: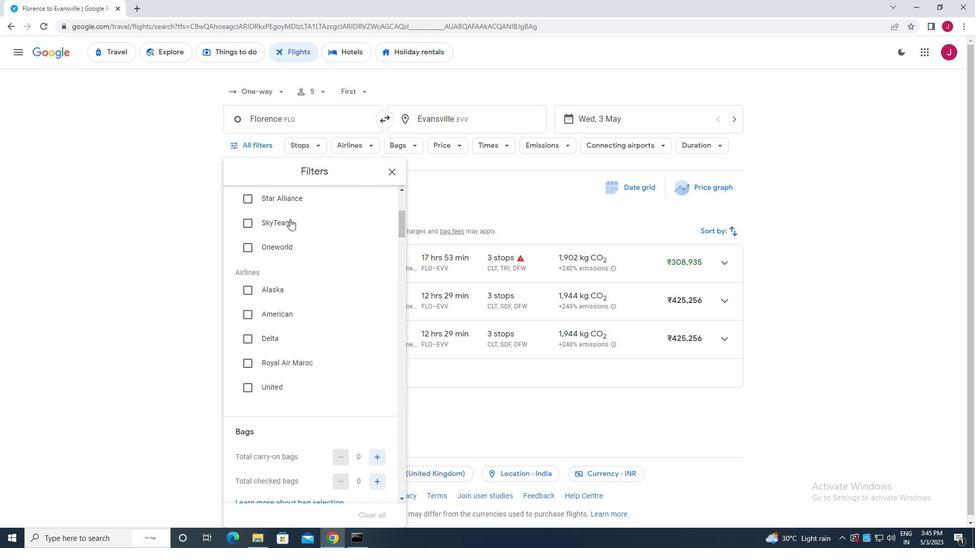 
Action: Mouse scrolled (293, 215) with delta (0, 0)
Screenshot: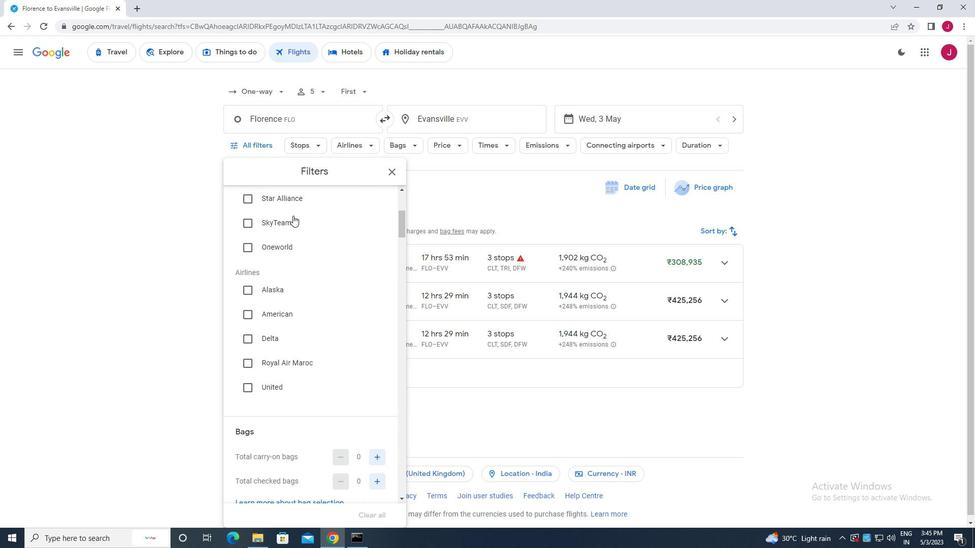 
Action: Mouse moved to (293, 215)
Screenshot: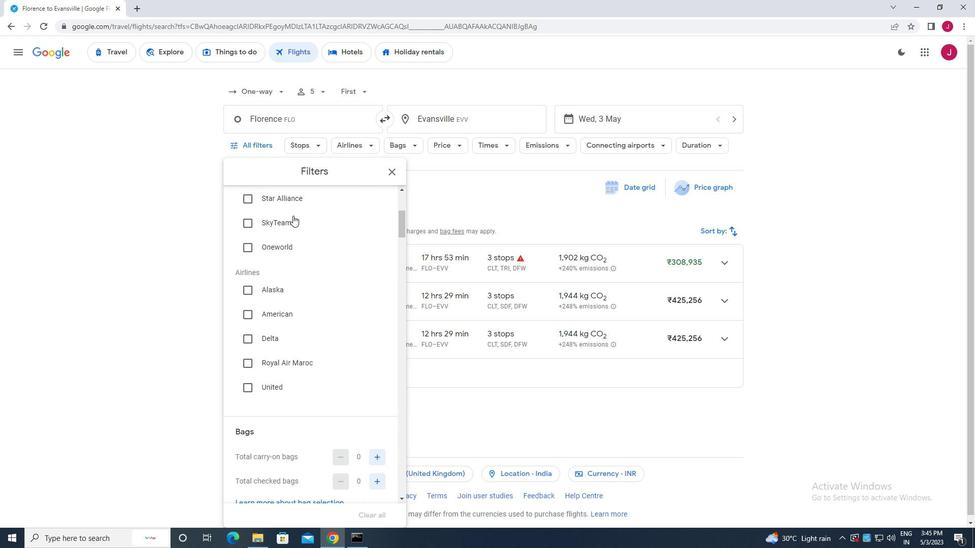 
Action: Mouse scrolled (293, 215) with delta (0, 0)
Screenshot: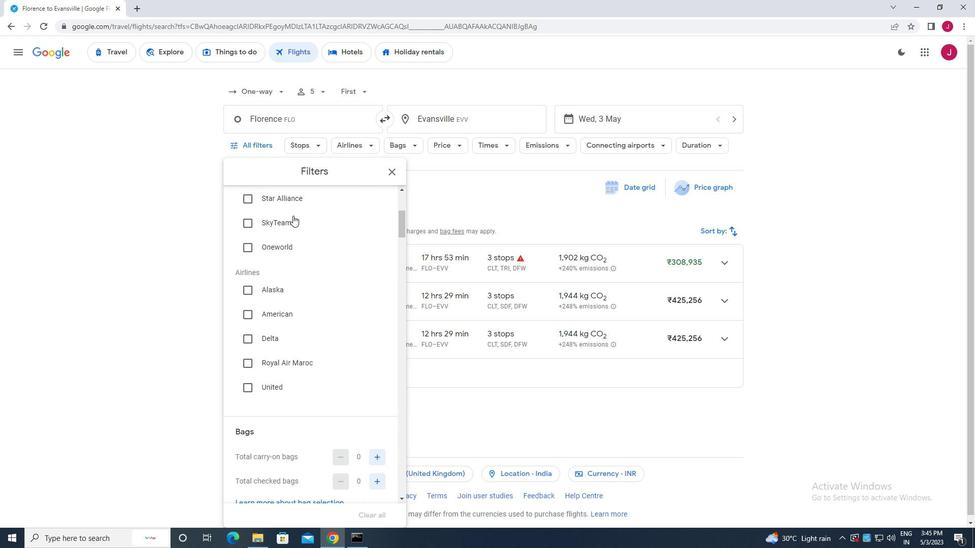 
Action: Mouse moved to (294, 216)
Screenshot: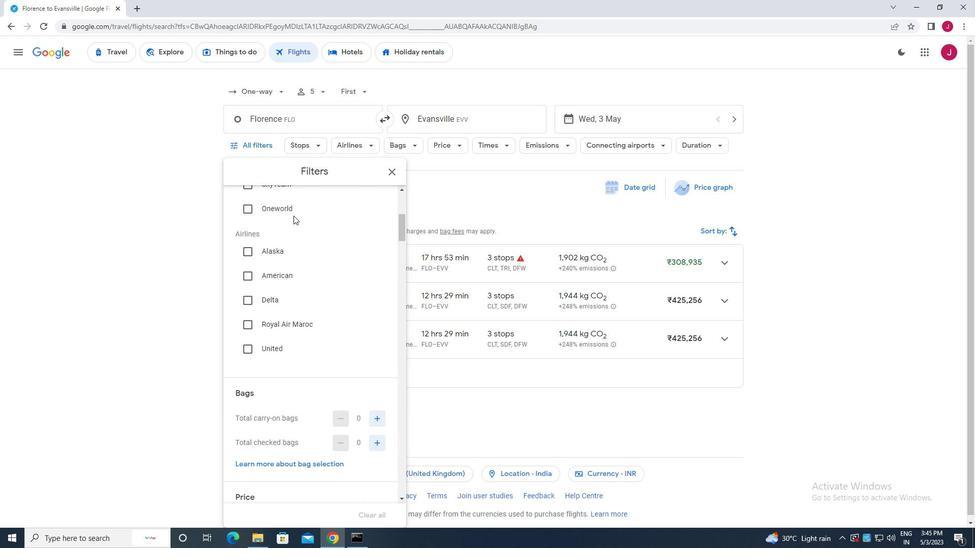 
Action: Mouse scrolled (294, 215) with delta (0, 0)
Screenshot: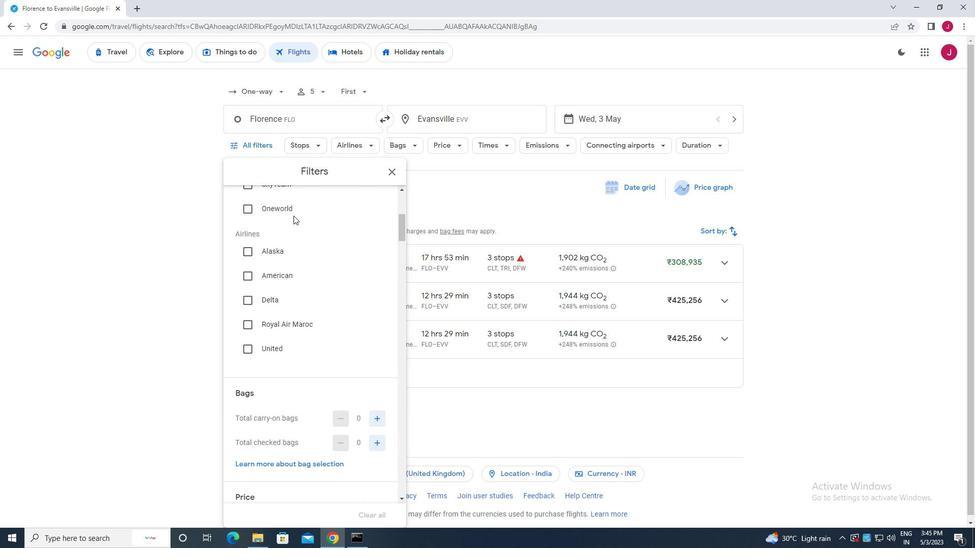 
Action: Mouse moved to (294, 216)
Screenshot: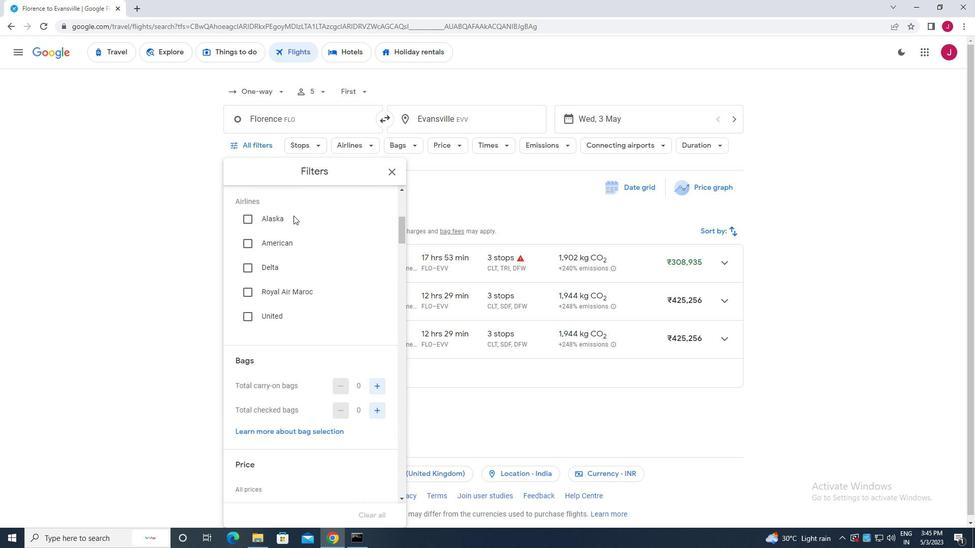 
Action: Mouse scrolled (294, 215) with delta (0, 0)
Screenshot: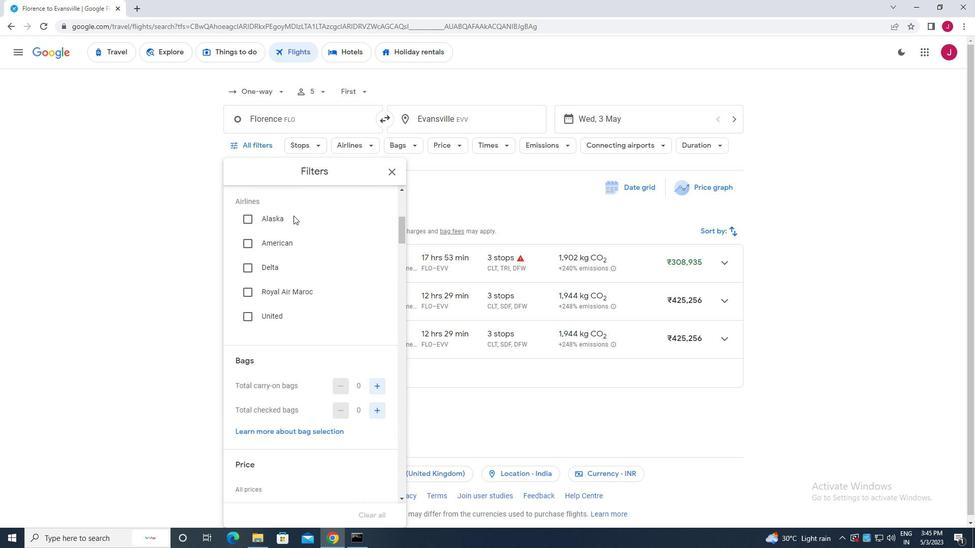 
Action: Mouse moved to (378, 225)
Screenshot: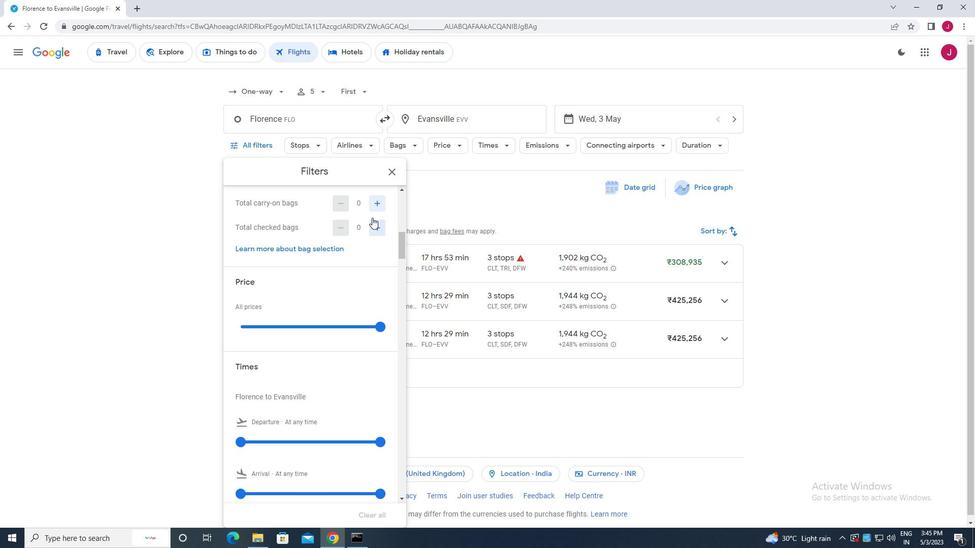 
Action: Mouse pressed left at (378, 225)
Screenshot: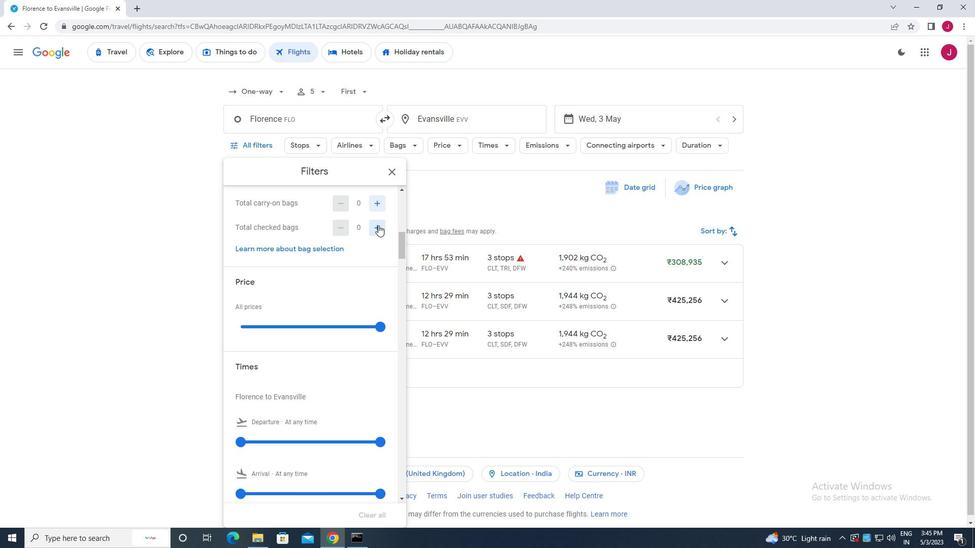 
Action: Mouse pressed left at (378, 225)
Screenshot: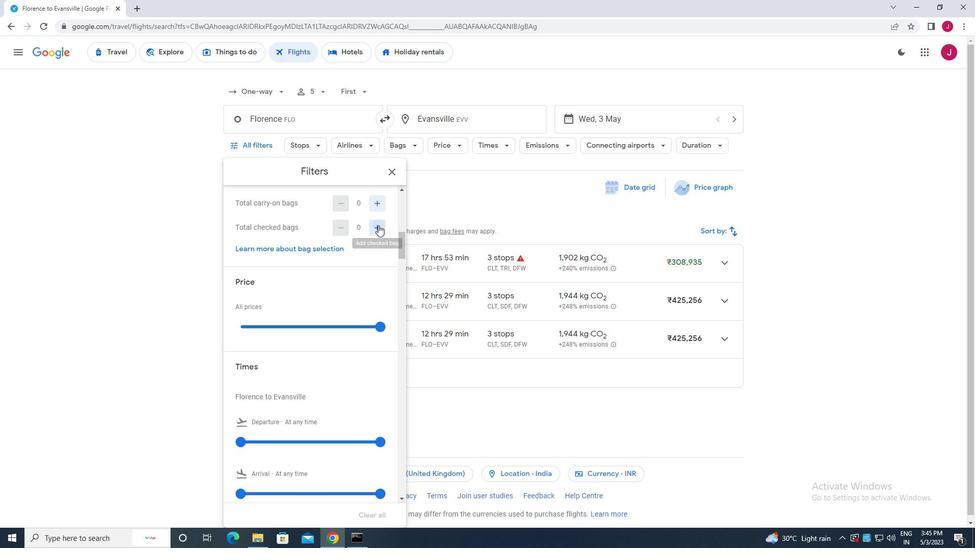 
Action: Mouse pressed left at (378, 225)
Screenshot: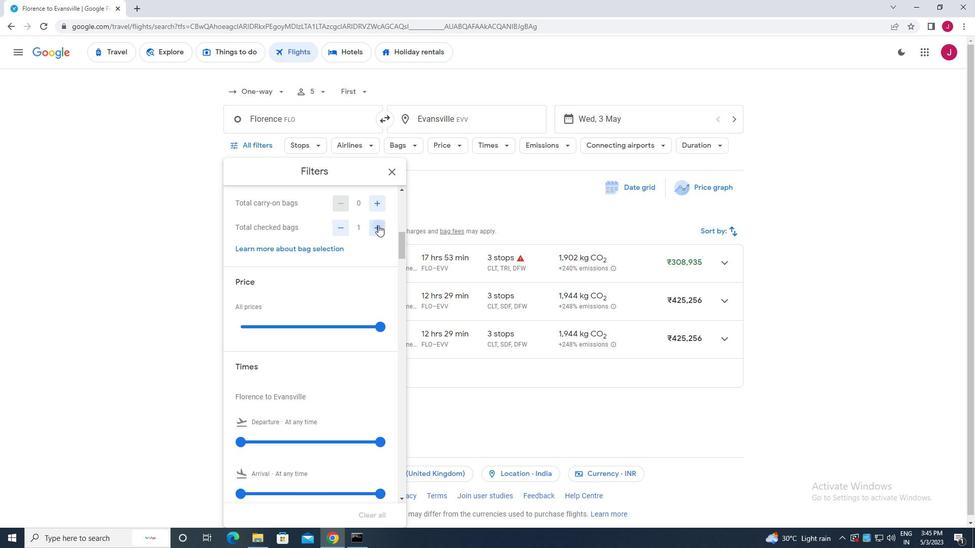 
Action: Mouse pressed left at (378, 225)
Screenshot: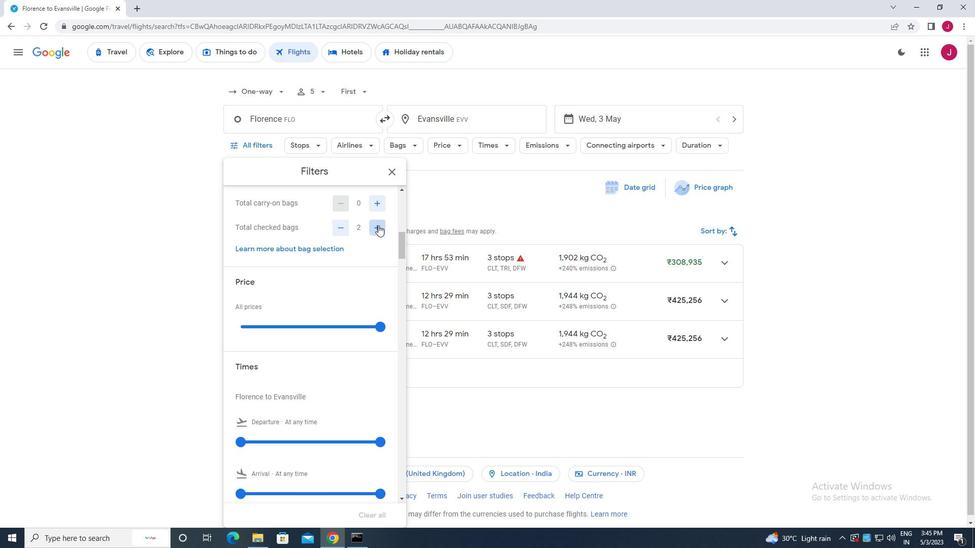 
Action: Mouse pressed left at (378, 225)
Screenshot: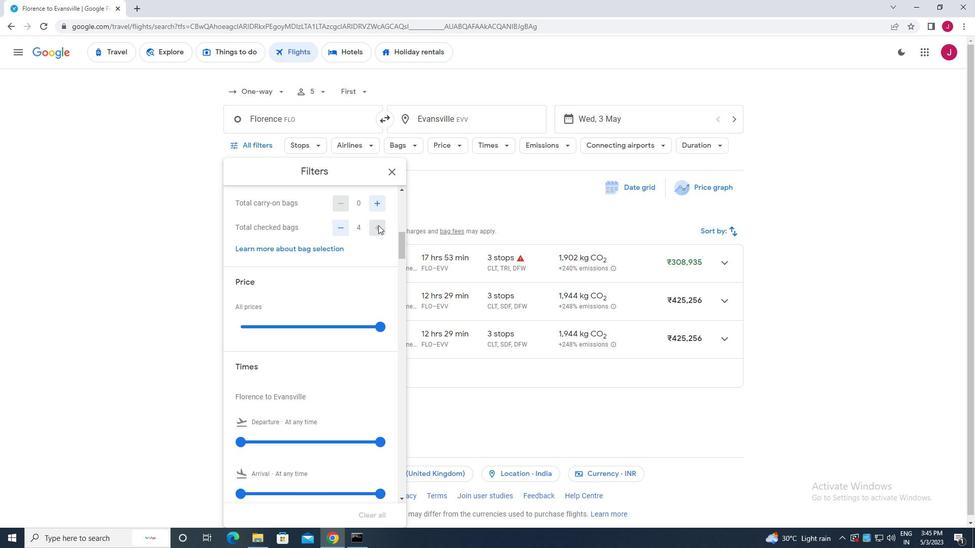 
Action: Mouse moved to (377, 225)
Screenshot: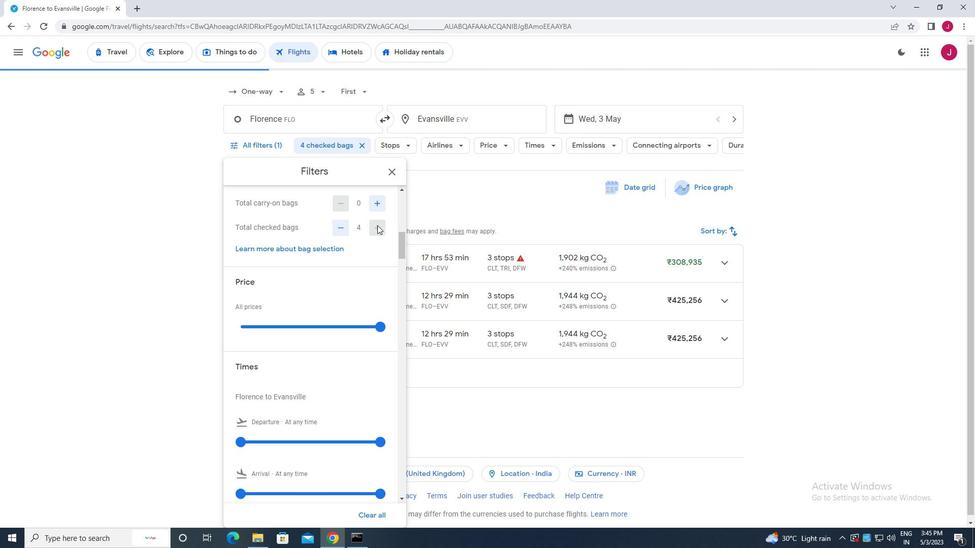 
Action: Mouse scrolled (377, 224) with delta (0, 0)
Screenshot: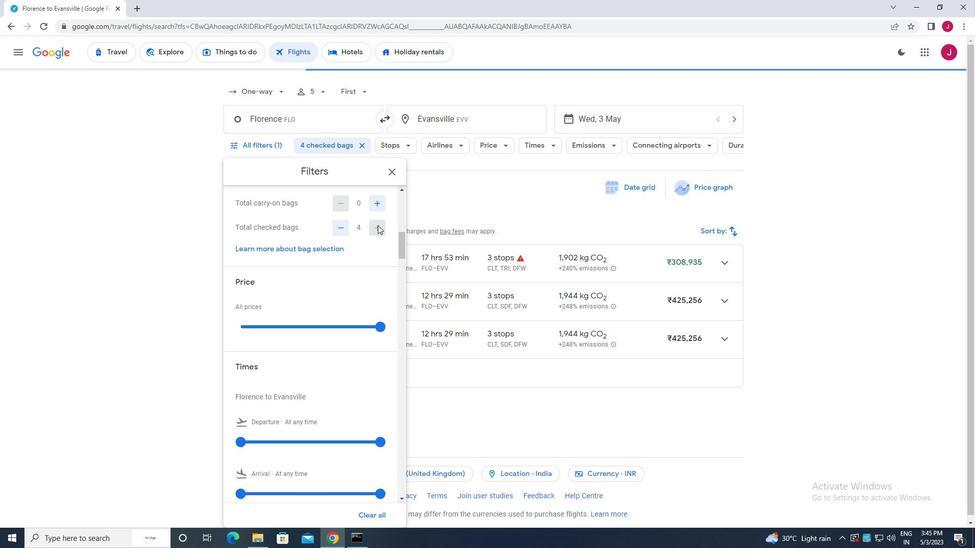 
Action: Mouse moved to (377, 225)
Screenshot: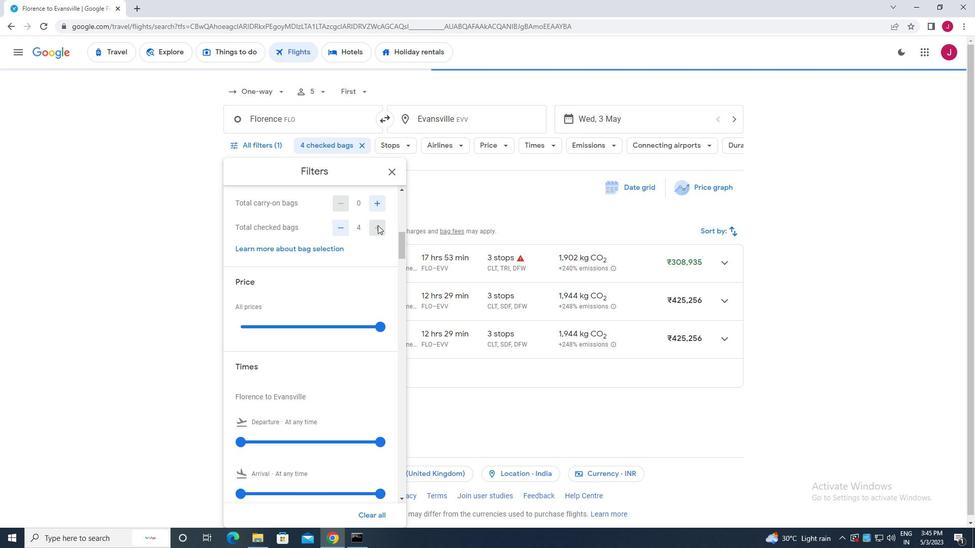 
Action: Mouse scrolled (377, 225) with delta (0, 0)
Screenshot: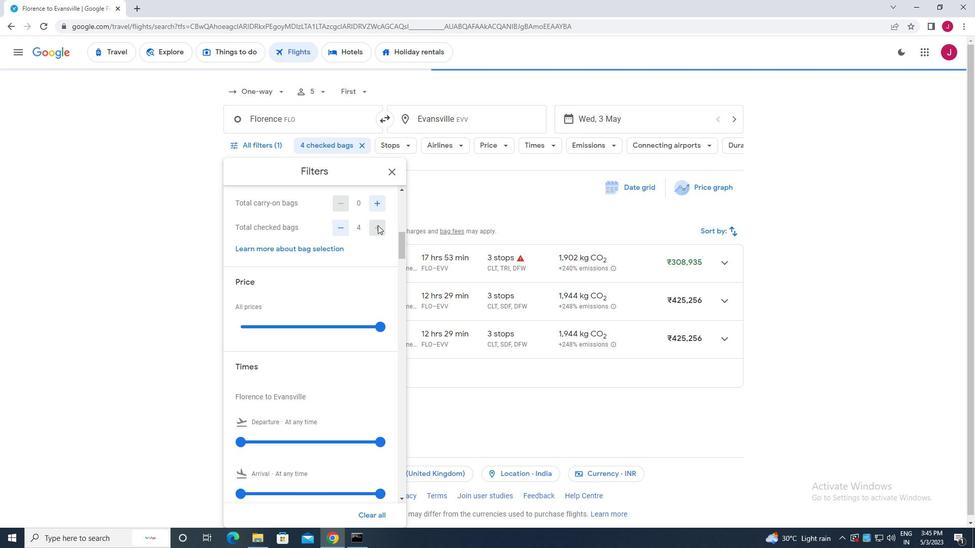 
Action: Mouse moved to (378, 223)
Screenshot: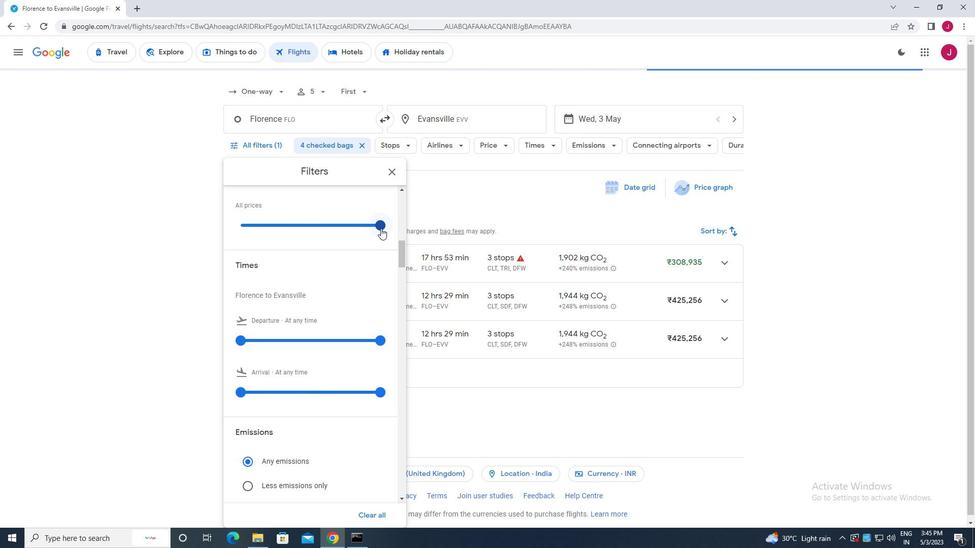 
Action: Mouse pressed left at (378, 223)
Screenshot: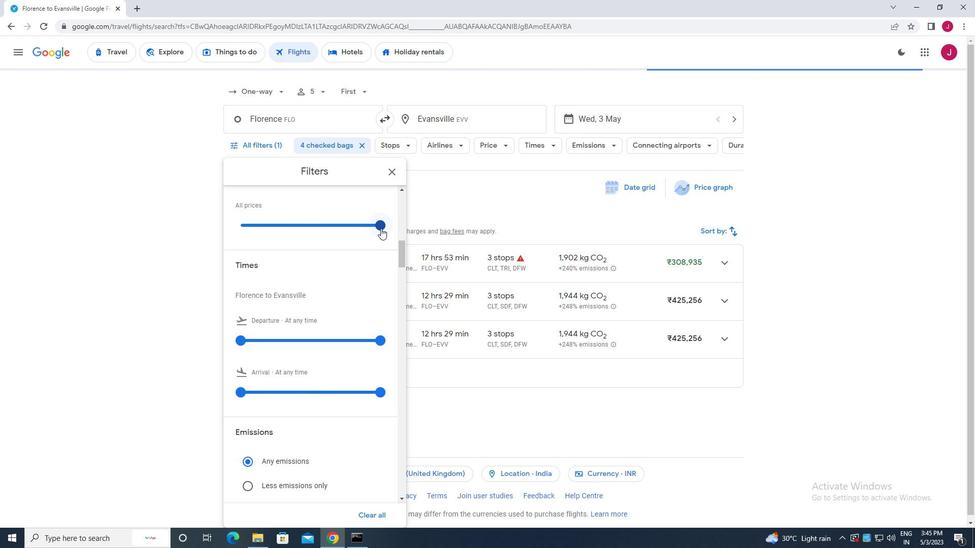 
Action: Mouse moved to (235, 341)
Screenshot: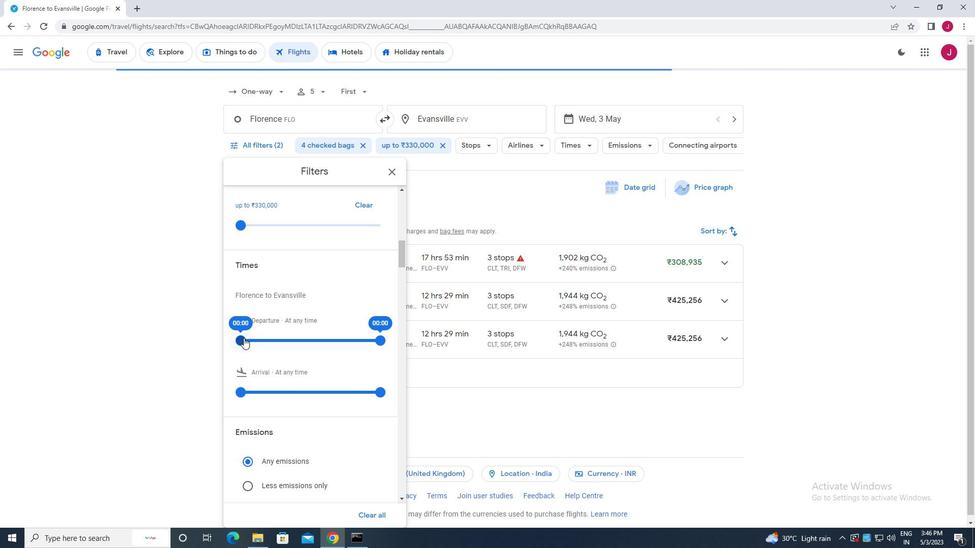 
Action: Mouse pressed left at (235, 341)
Screenshot: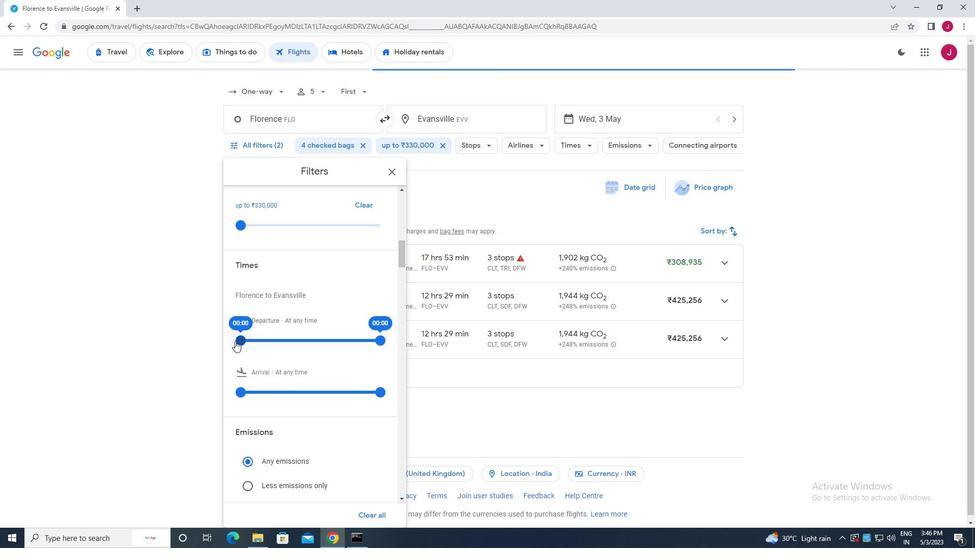 
Action: Mouse pressed left at (235, 341)
Screenshot: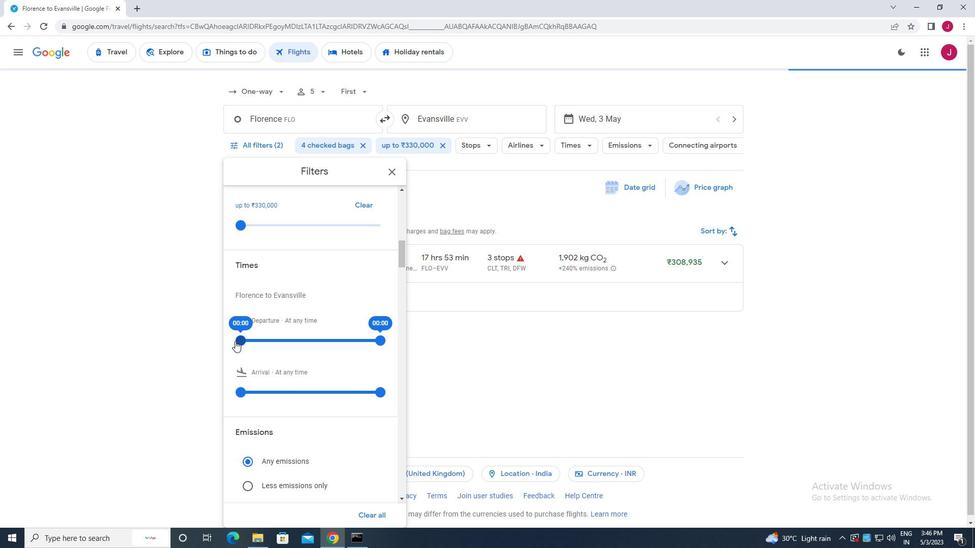 
Action: Mouse moved to (267, 340)
Screenshot: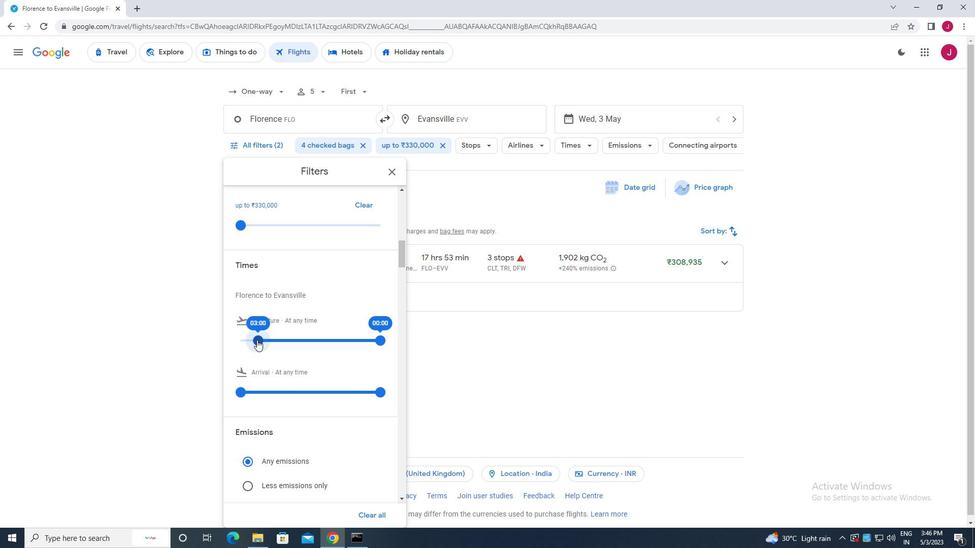 
Action: Mouse pressed left at (267, 340)
Screenshot: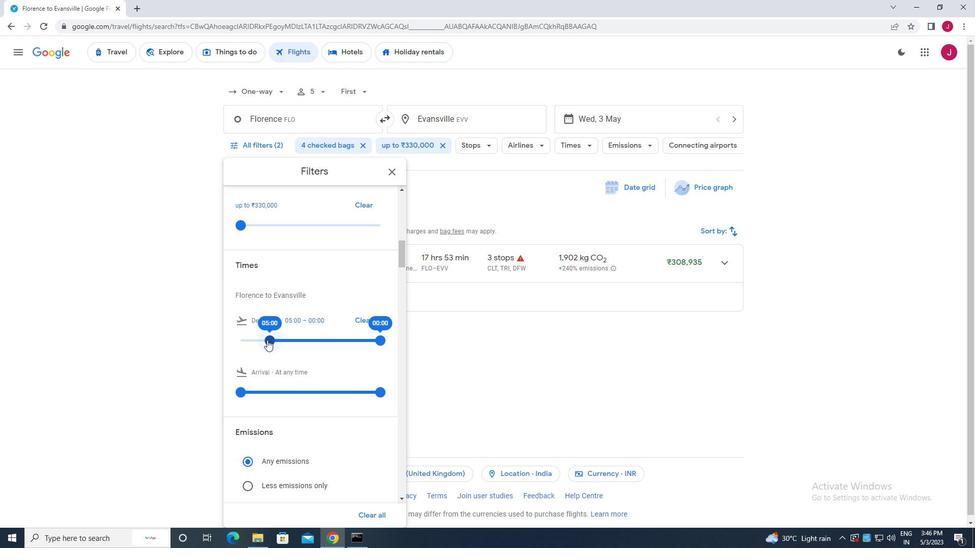 
Action: Mouse moved to (380, 339)
Screenshot: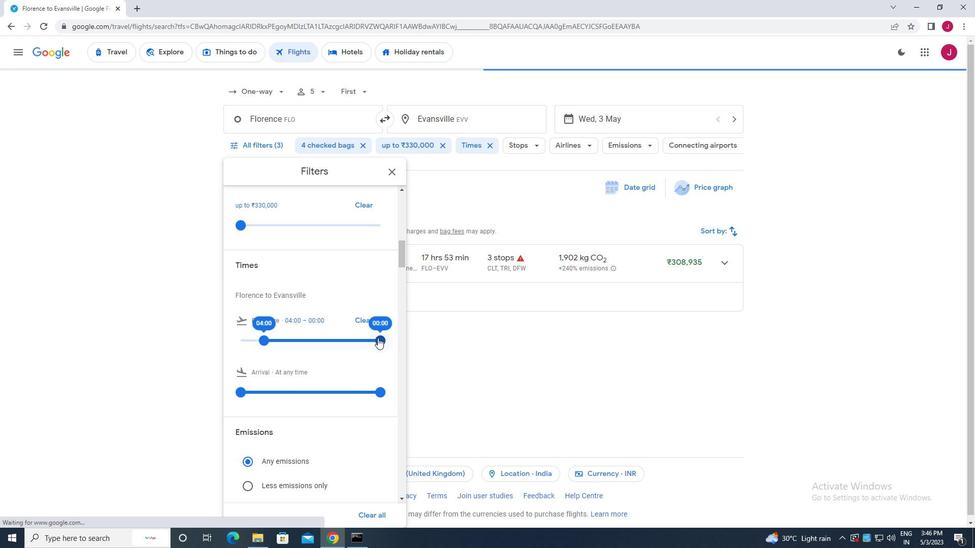 
Action: Mouse pressed left at (380, 339)
Screenshot: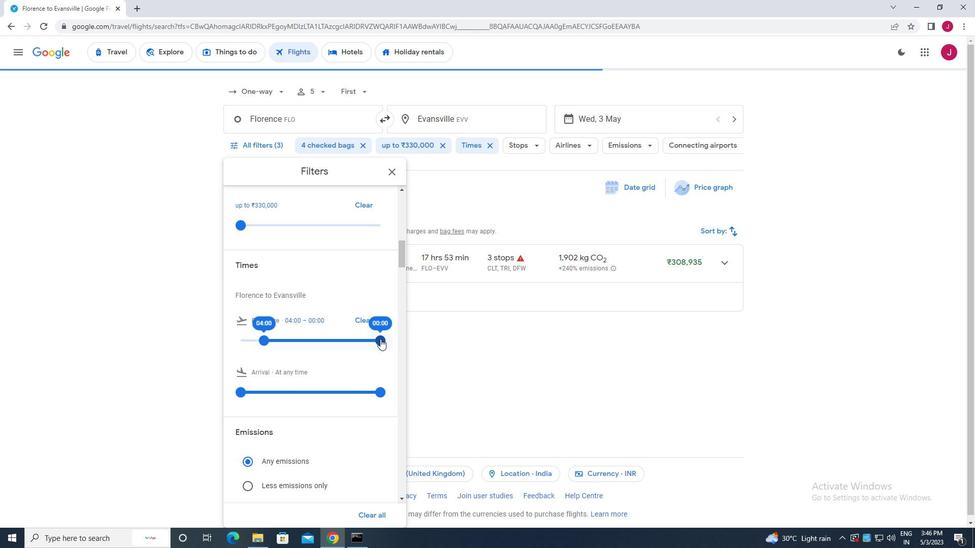 
Action: Mouse moved to (394, 171)
Screenshot: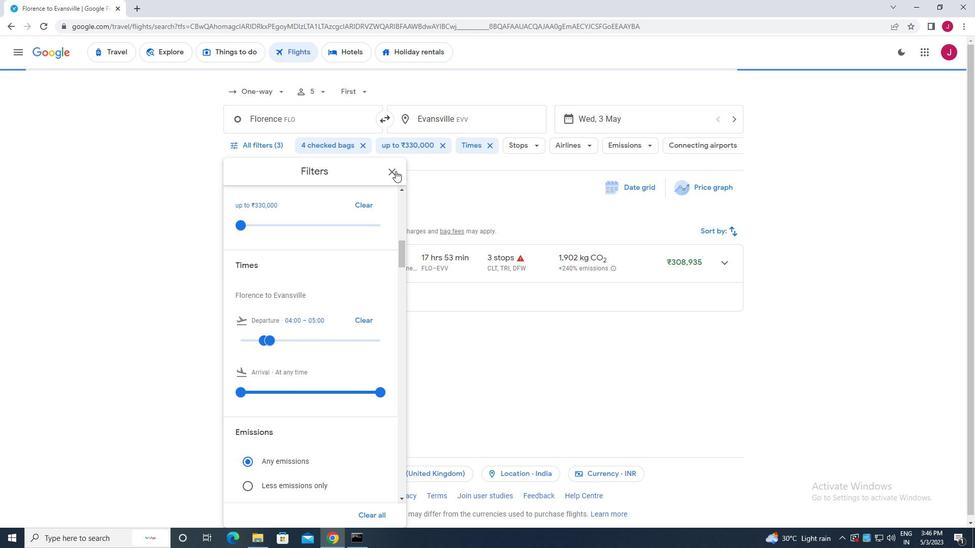 
Action: Mouse pressed left at (394, 171)
Screenshot: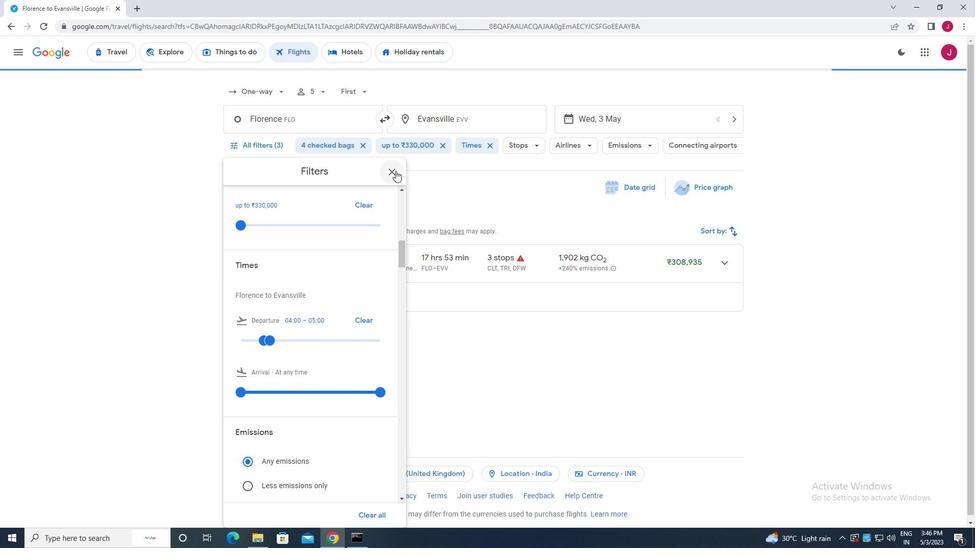 
Action: Mouse moved to (394, 172)
Screenshot: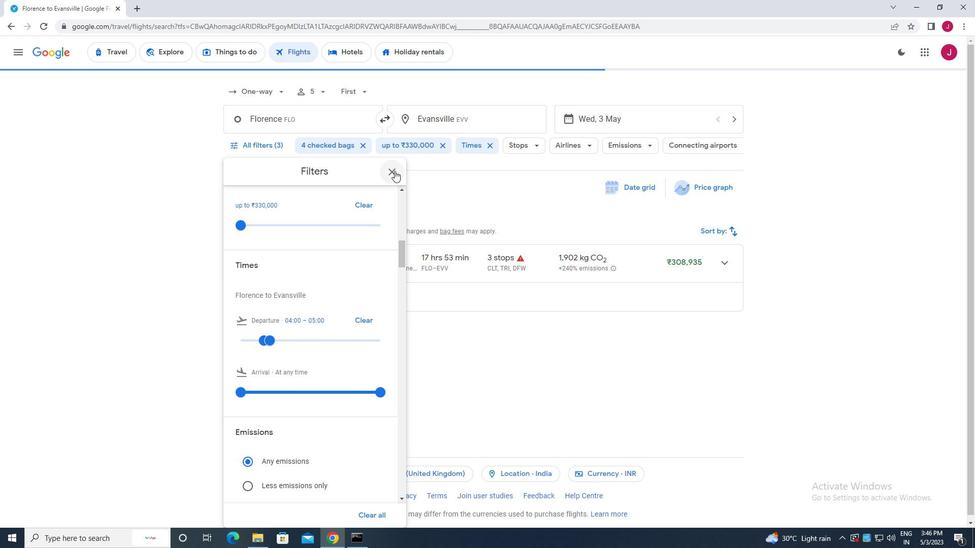 
